 Task: Search one way flight ticket for 3 adults, 3 children in business from Seattle: King County International Airport (boeing Field) to Jackson: Jackson Hole Airport on 5-2-2023. Choice of flights is Spirit. Number of bags: 4 checked bags. Price is upto 84000. Outbound departure time preference is 15:45.
Action: Mouse moved to (344, 320)
Screenshot: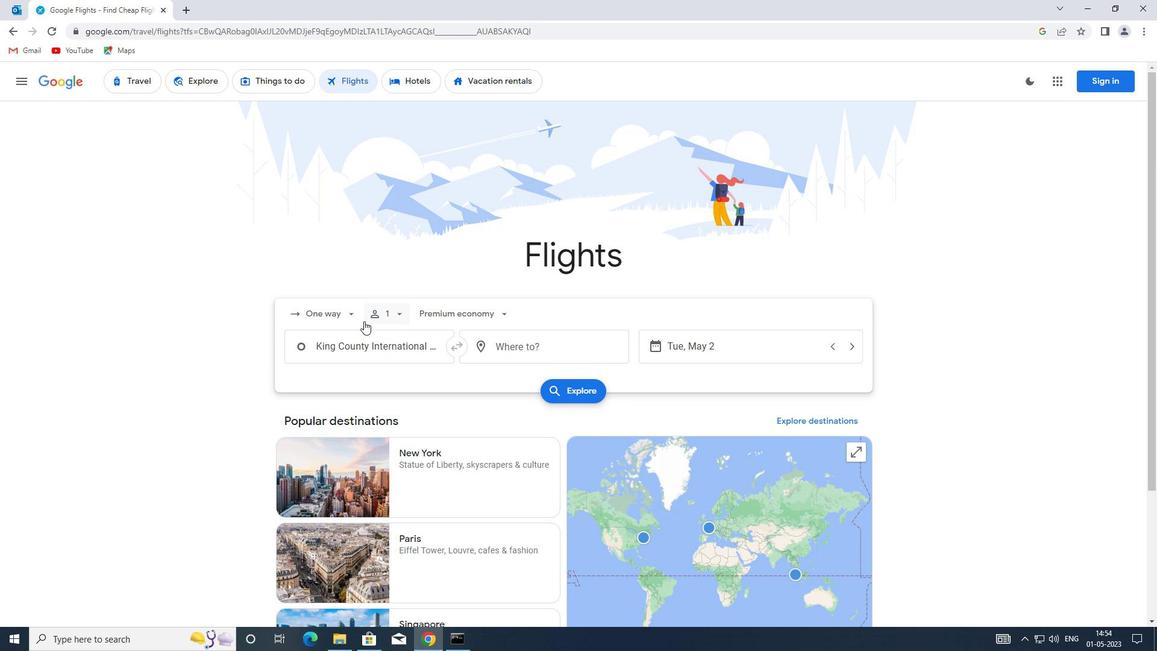 
Action: Mouse pressed left at (344, 320)
Screenshot: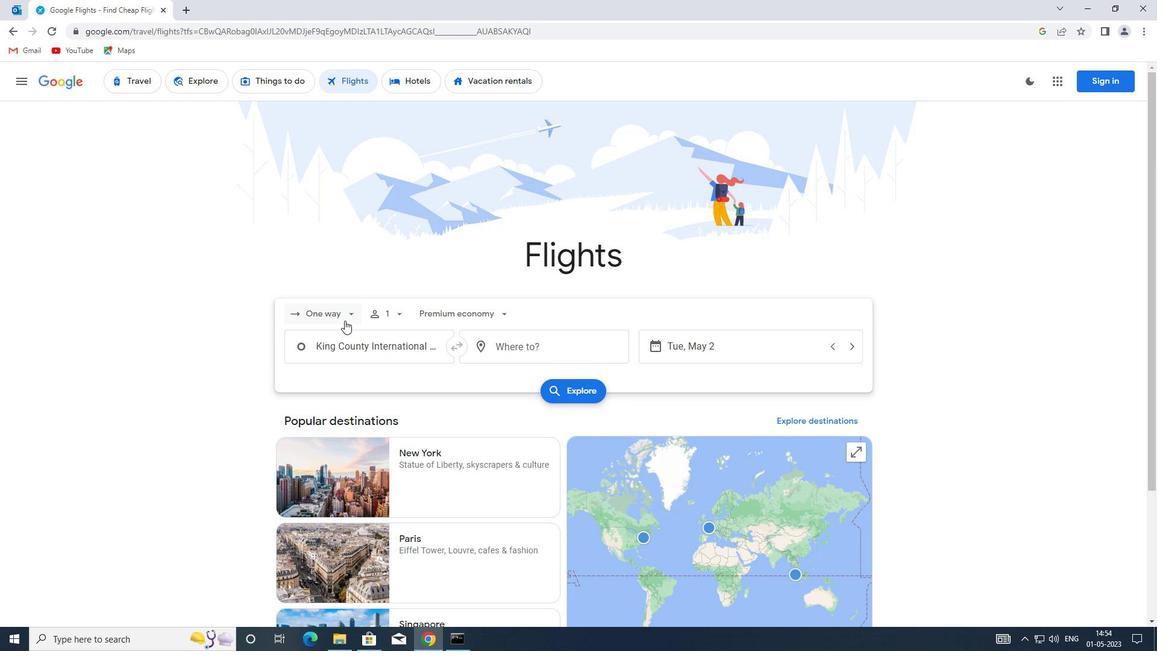 
Action: Mouse moved to (357, 376)
Screenshot: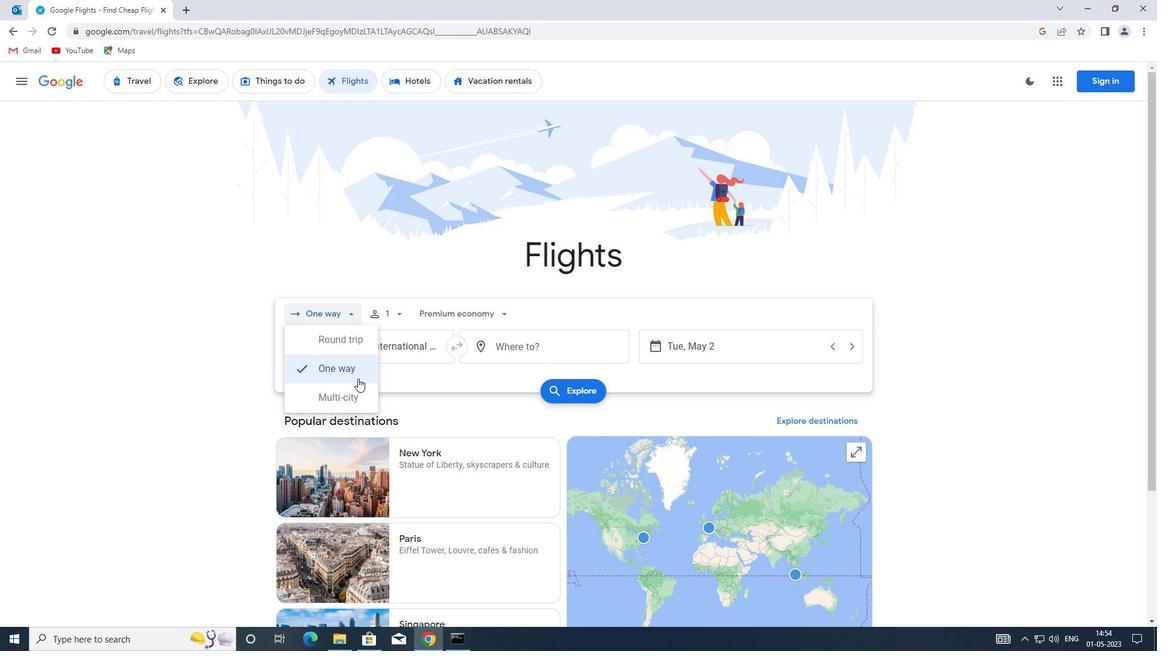 
Action: Mouse pressed left at (357, 376)
Screenshot: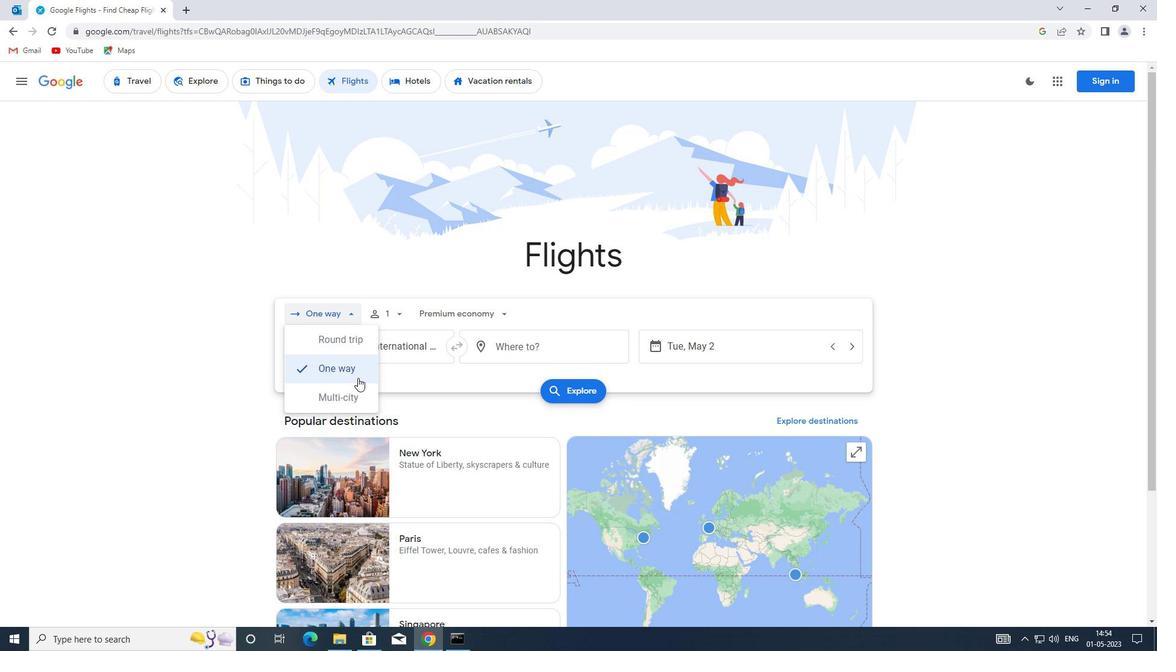 
Action: Mouse moved to (400, 318)
Screenshot: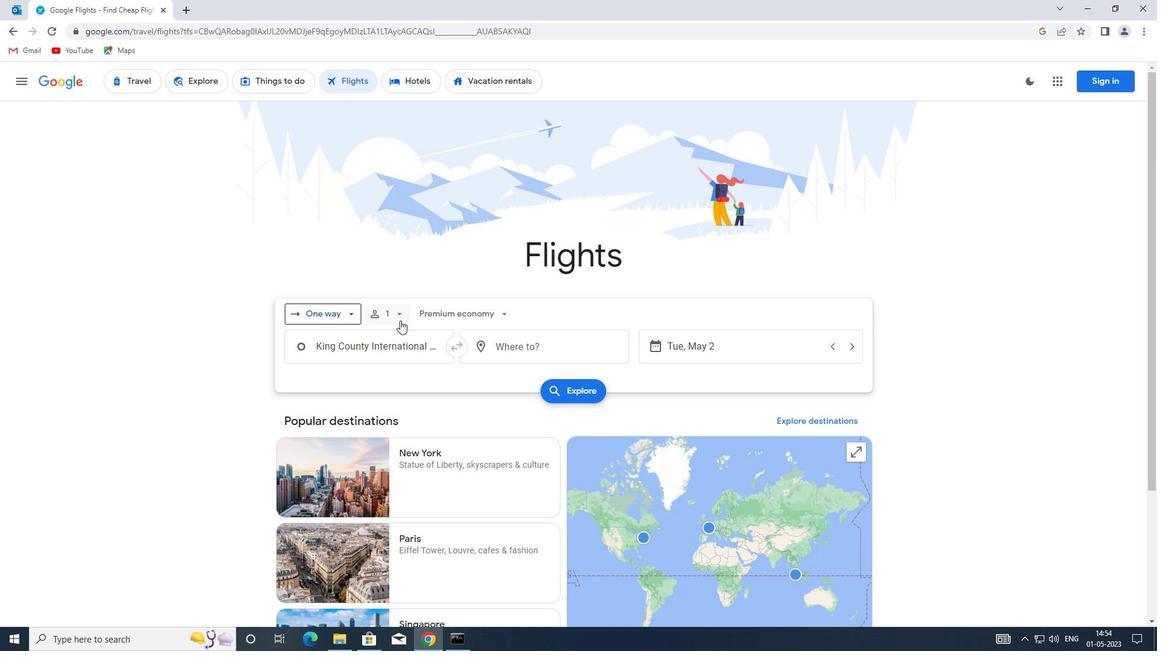 
Action: Mouse pressed left at (400, 318)
Screenshot: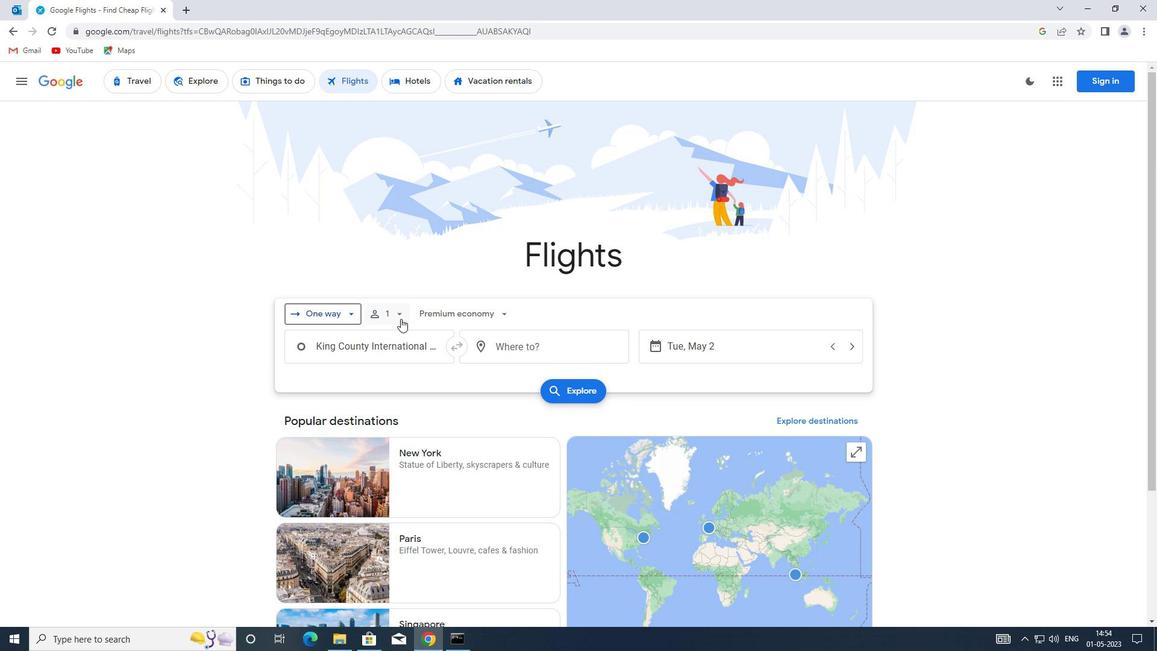 
Action: Mouse moved to (490, 348)
Screenshot: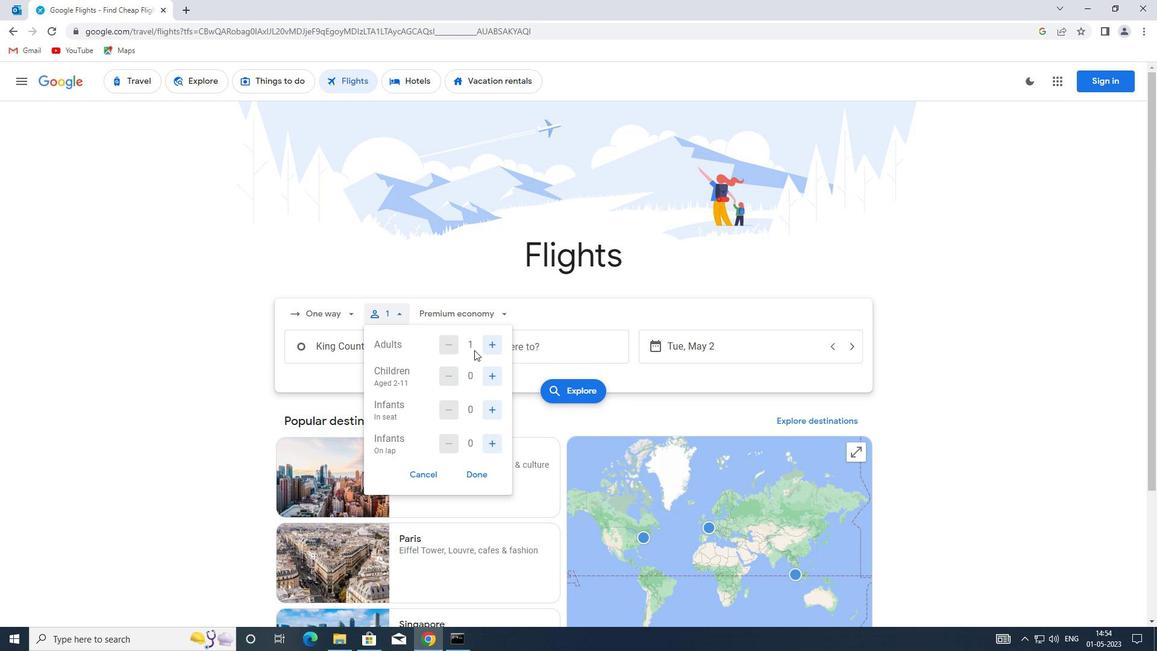 
Action: Mouse pressed left at (490, 348)
Screenshot: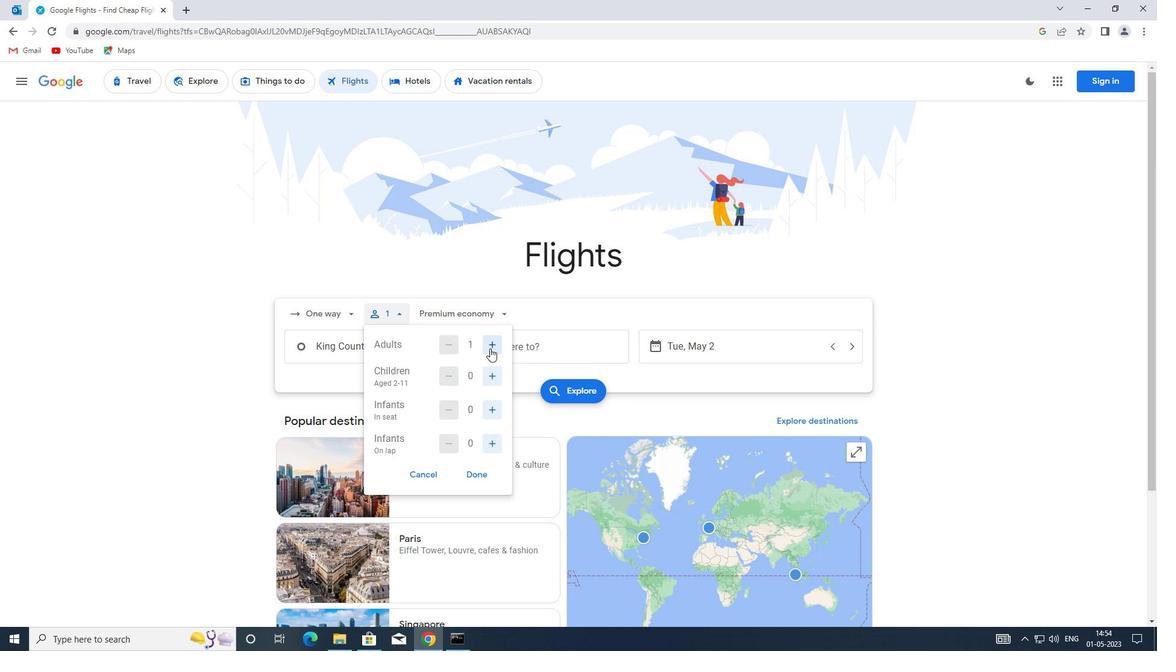 
Action: Mouse moved to (490, 347)
Screenshot: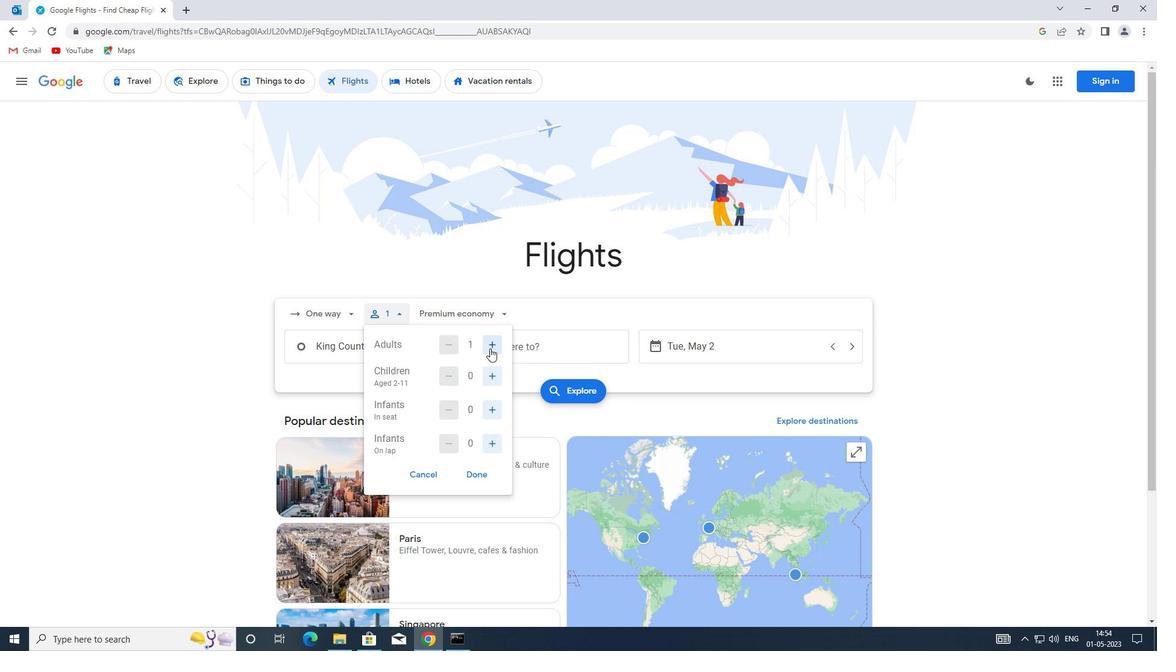
Action: Mouse pressed left at (490, 347)
Screenshot: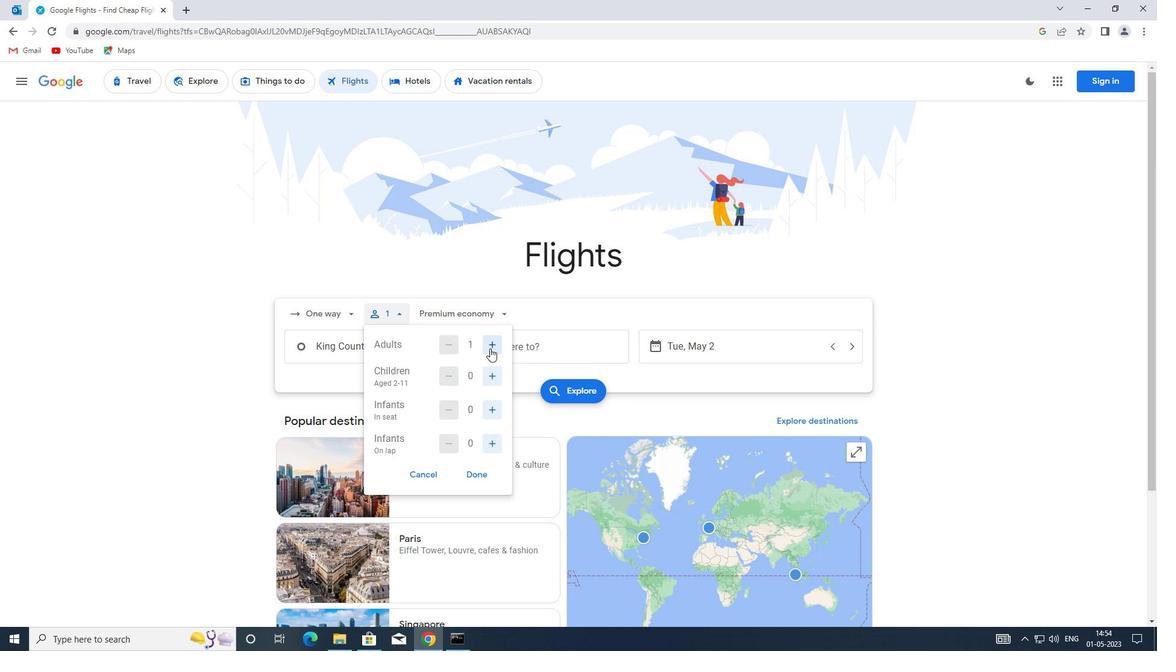 
Action: Mouse moved to (492, 377)
Screenshot: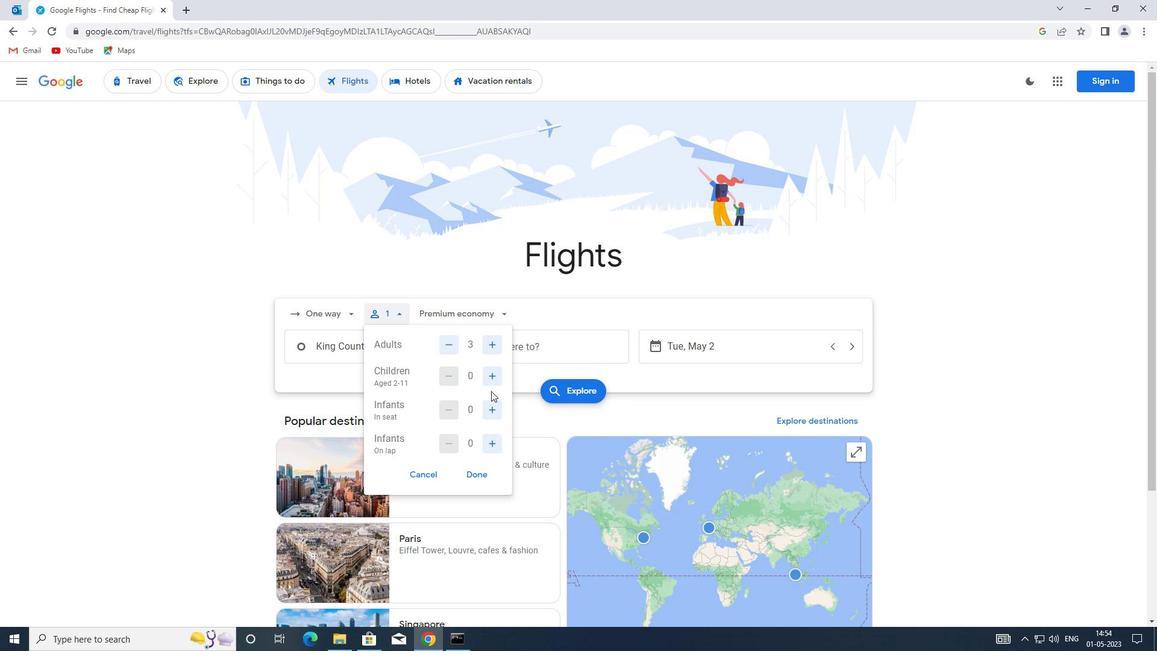 
Action: Mouse pressed left at (492, 377)
Screenshot: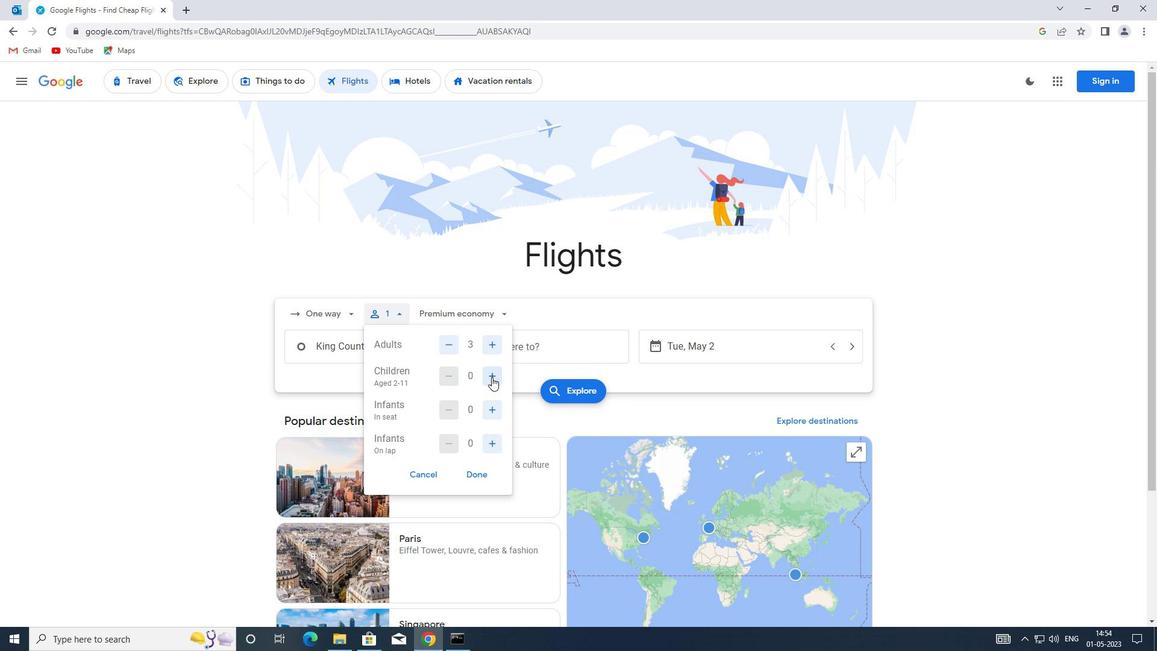 
Action: Mouse pressed left at (492, 377)
Screenshot: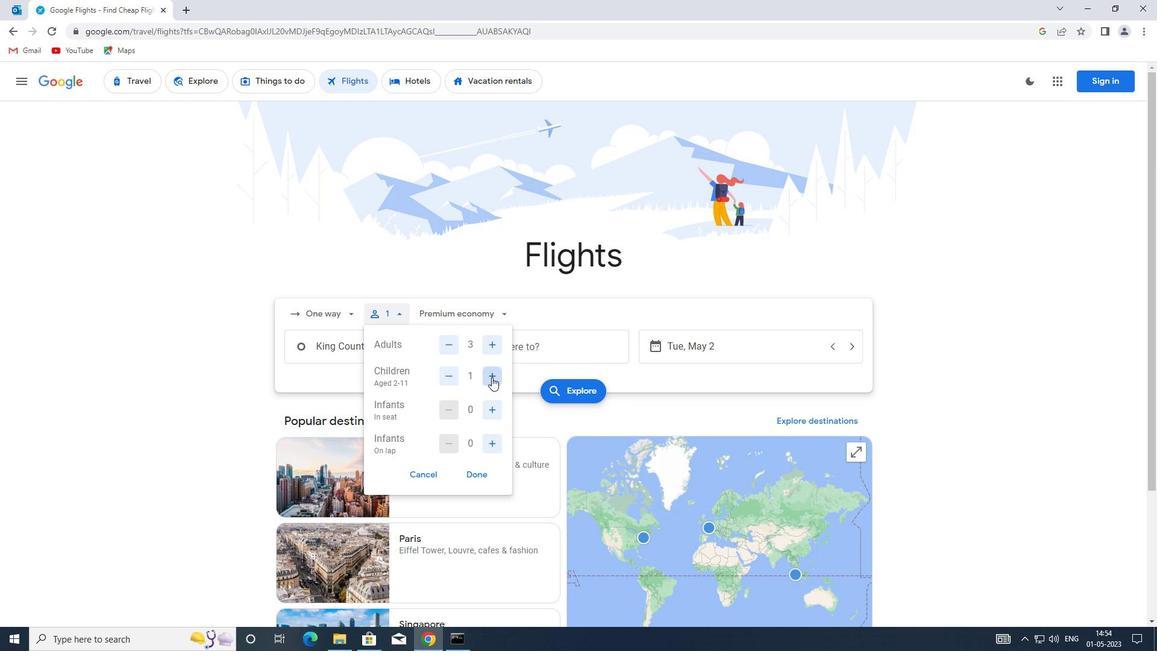 
Action: Mouse pressed left at (492, 377)
Screenshot: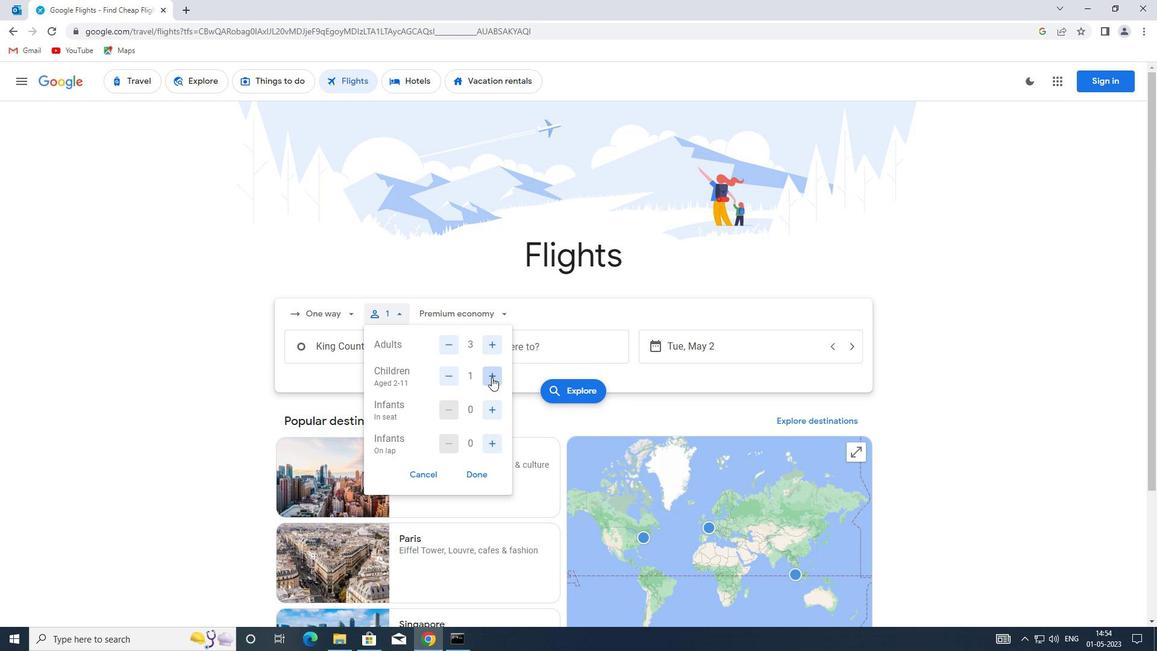 
Action: Mouse moved to (482, 479)
Screenshot: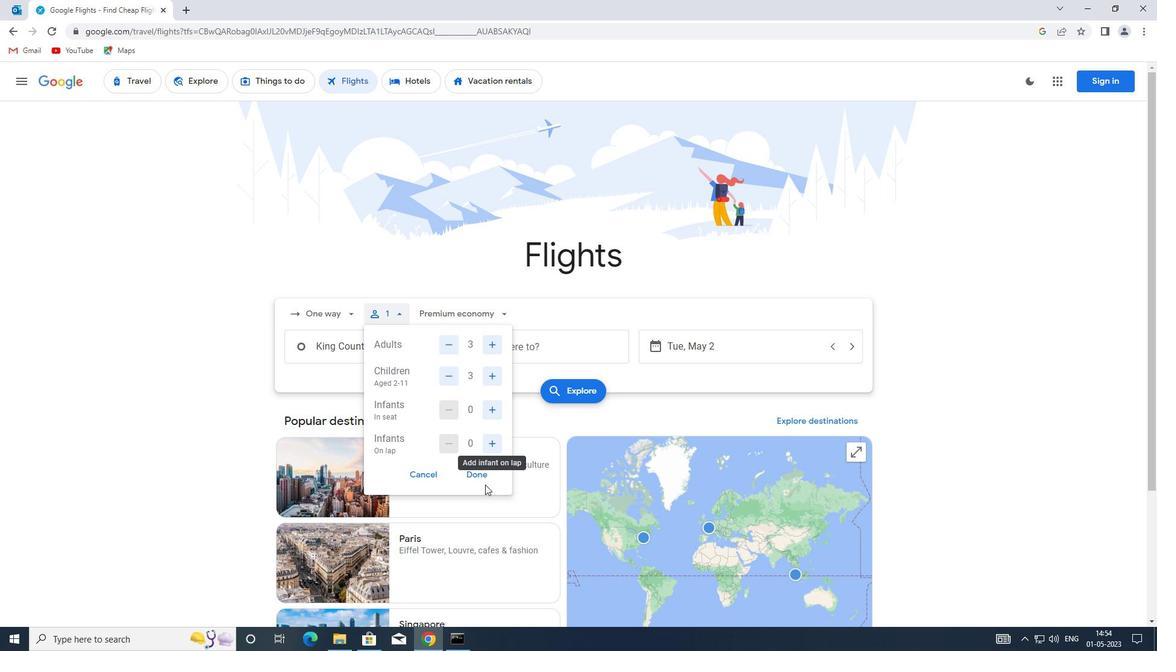
Action: Mouse pressed left at (482, 479)
Screenshot: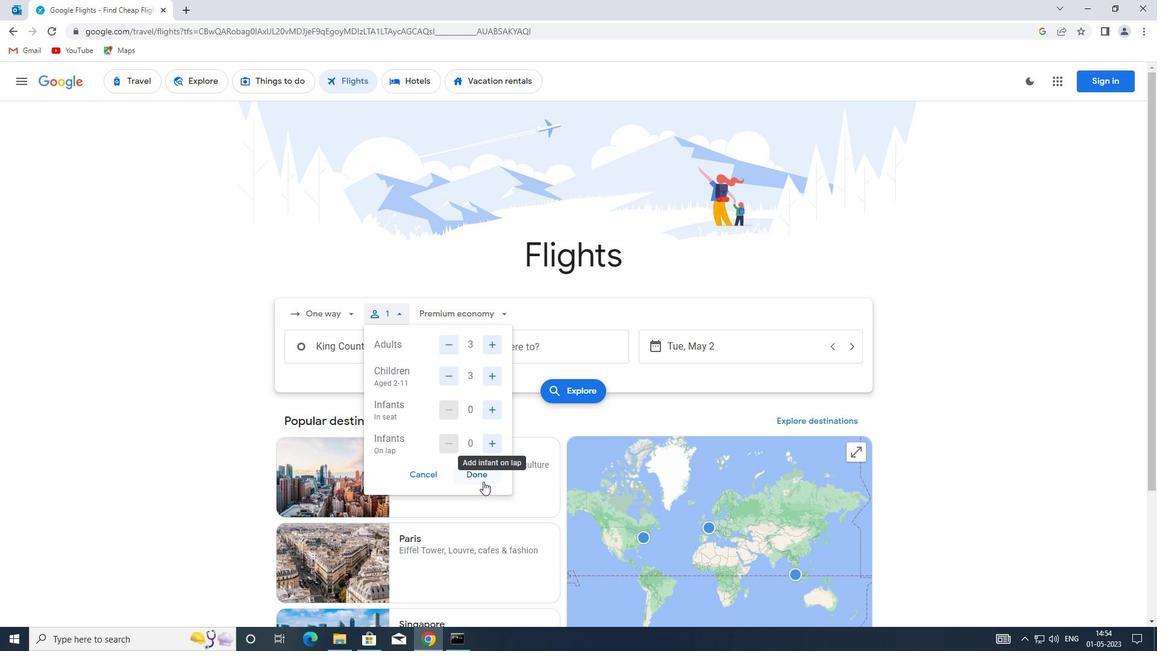 
Action: Mouse moved to (462, 310)
Screenshot: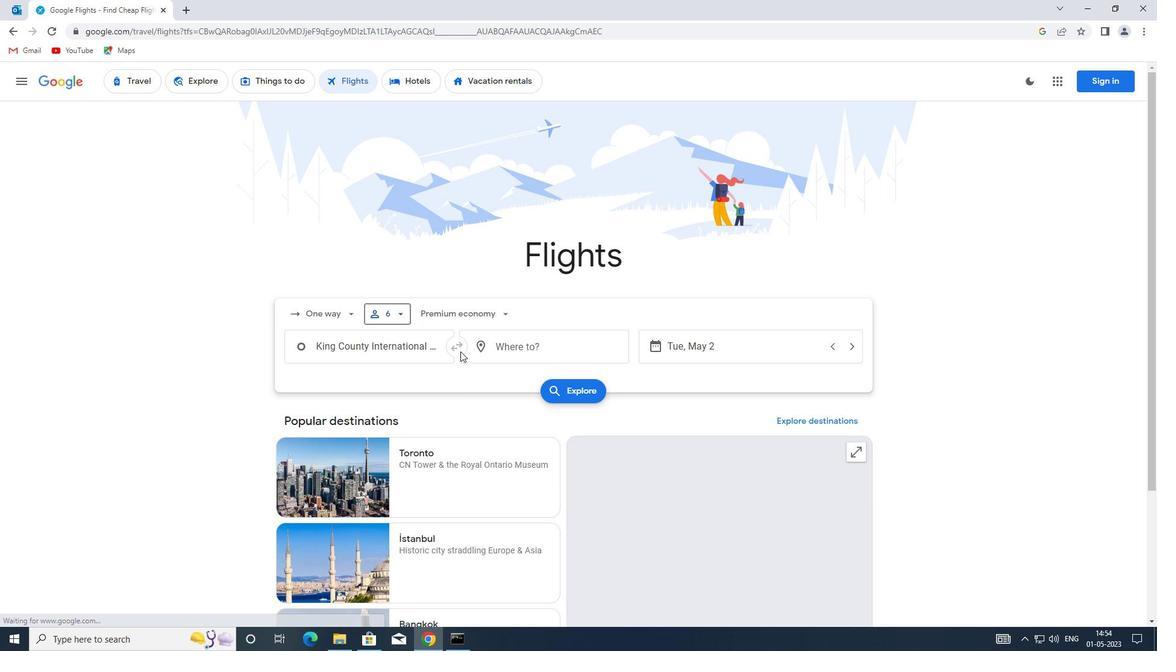 
Action: Mouse pressed left at (462, 310)
Screenshot: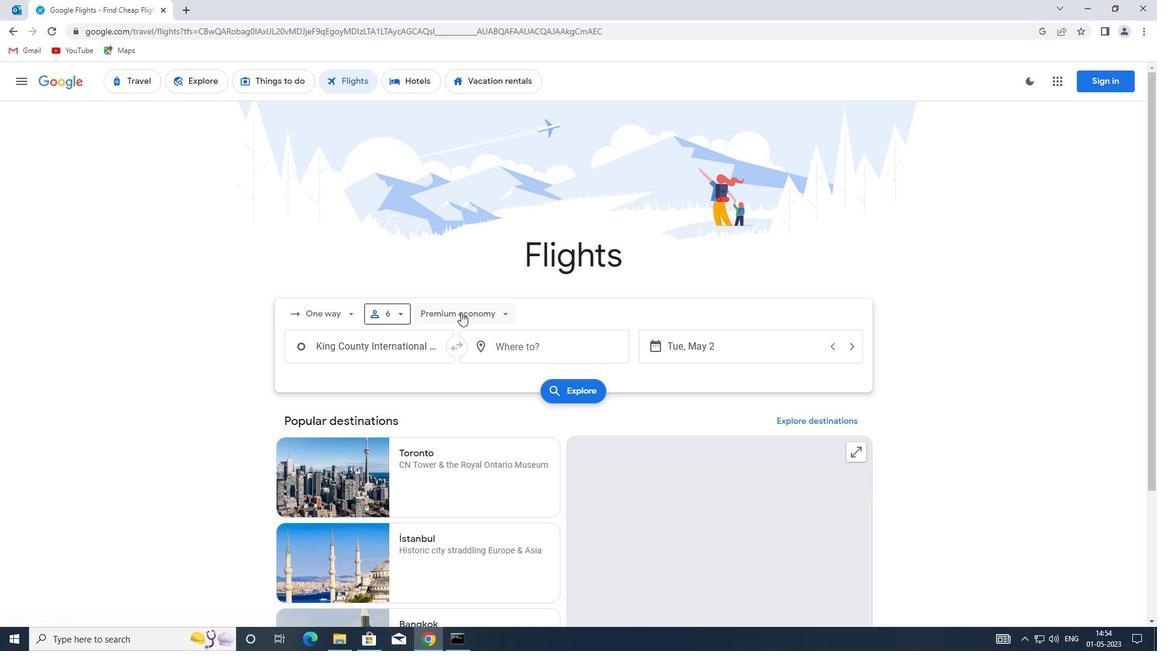 
Action: Mouse moved to (470, 399)
Screenshot: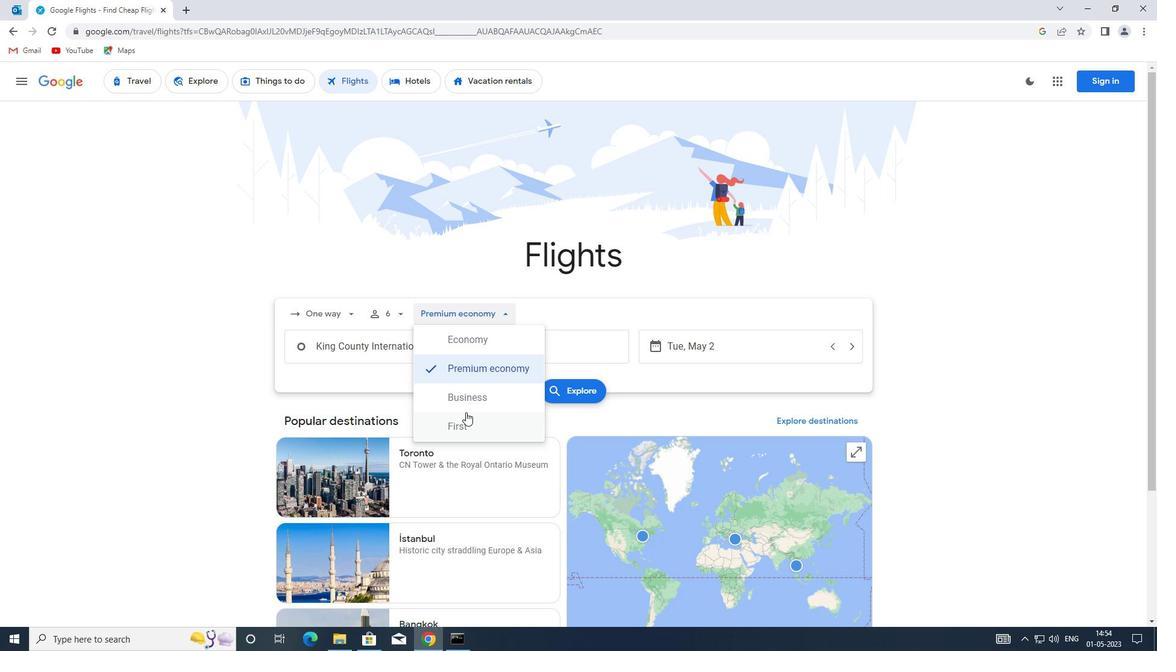 
Action: Mouse pressed left at (470, 399)
Screenshot: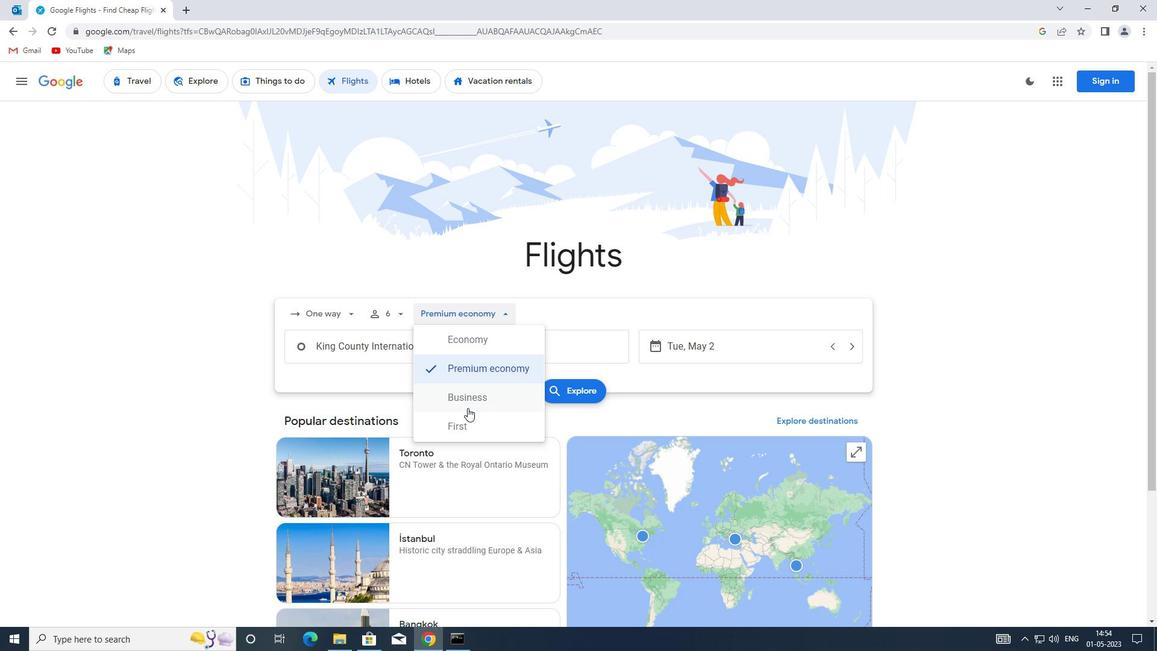 
Action: Mouse moved to (384, 346)
Screenshot: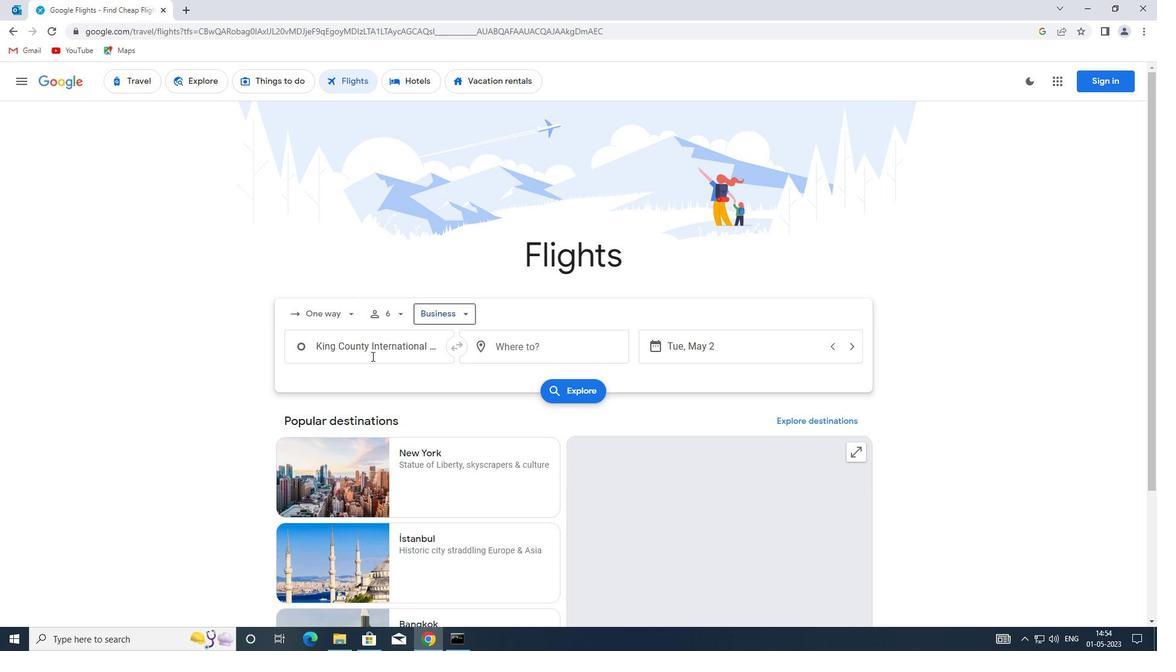 
Action: Mouse pressed left at (384, 346)
Screenshot: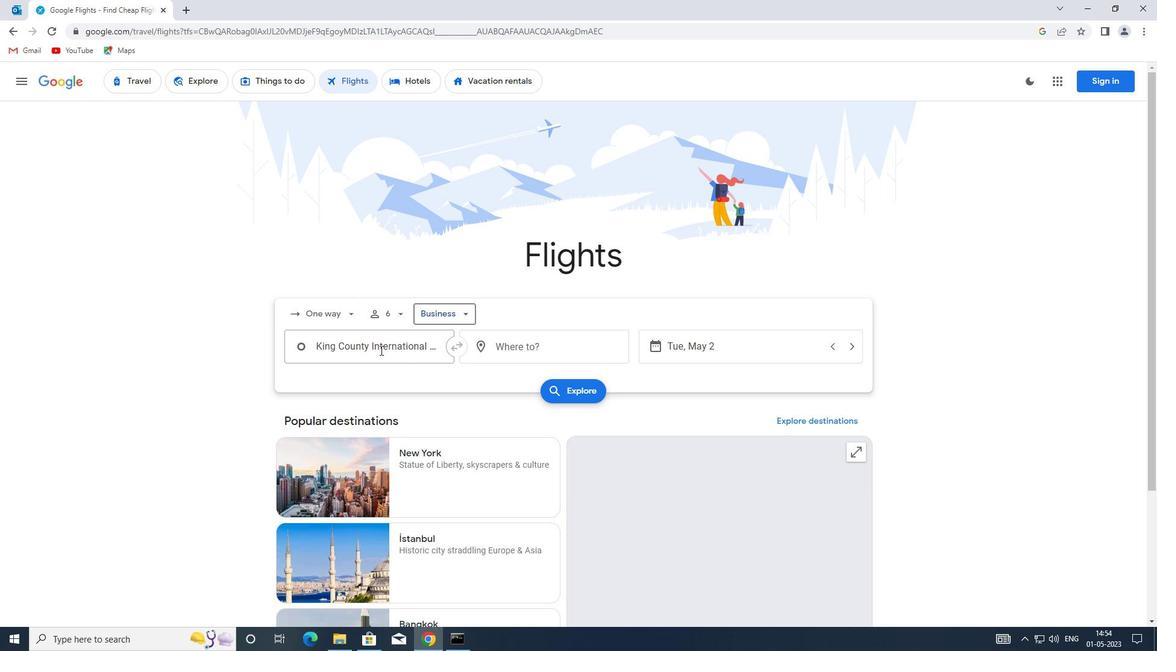 
Action: Key pressed <Key.enter>
Screenshot: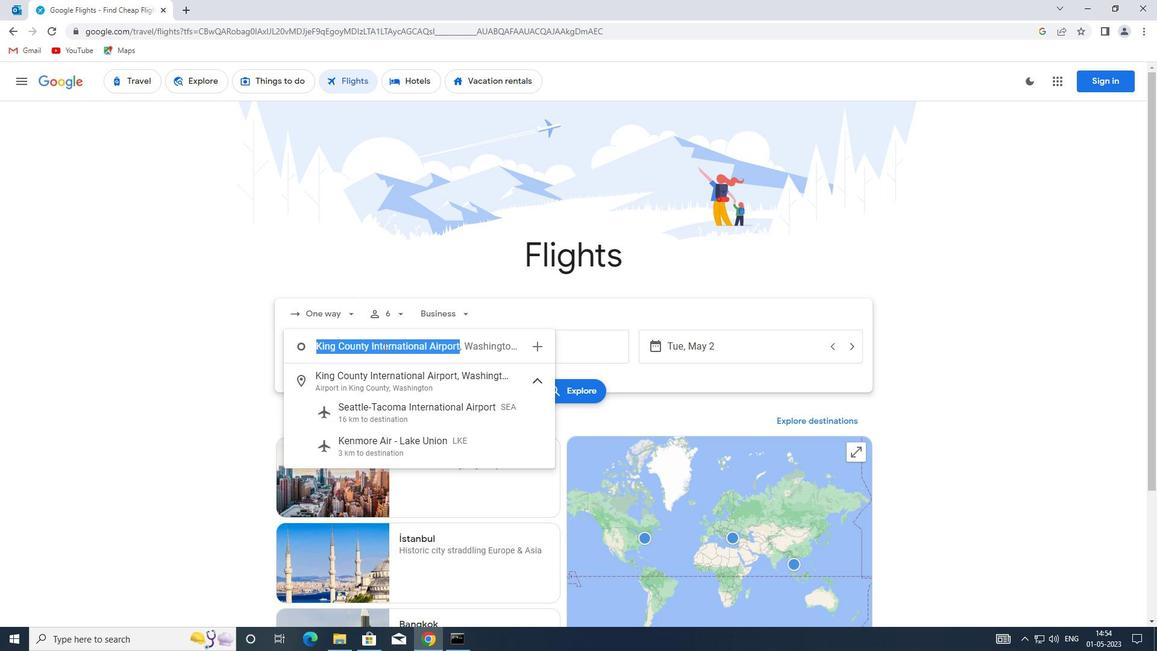 
Action: Mouse moved to (490, 347)
Screenshot: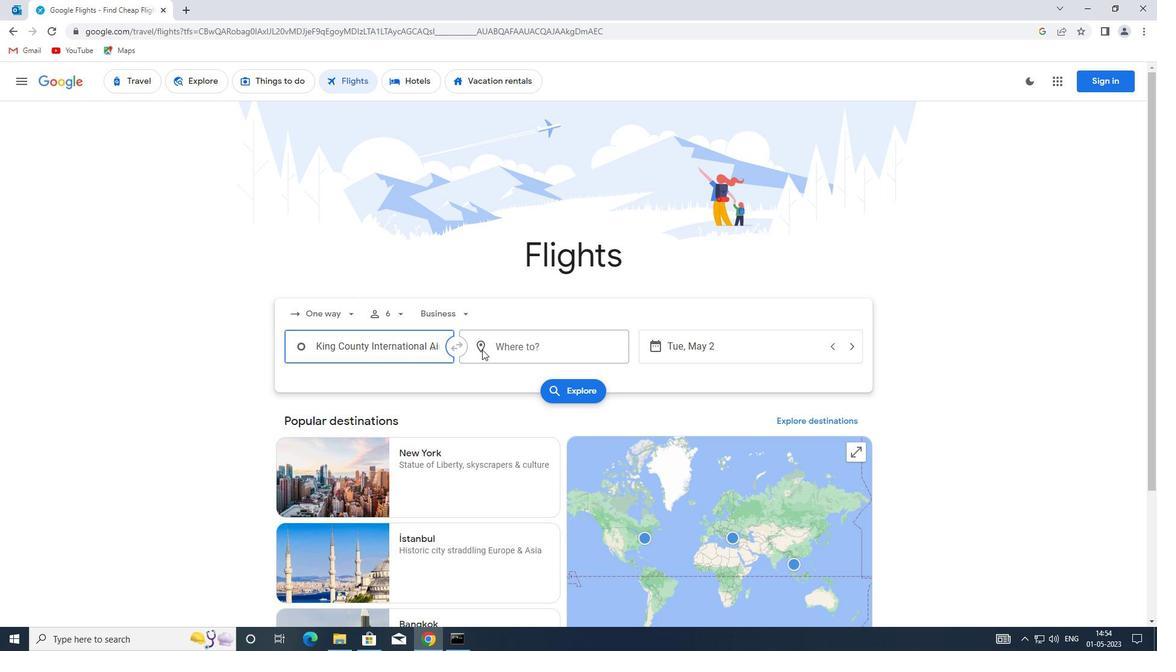 
Action: Mouse pressed left at (490, 347)
Screenshot: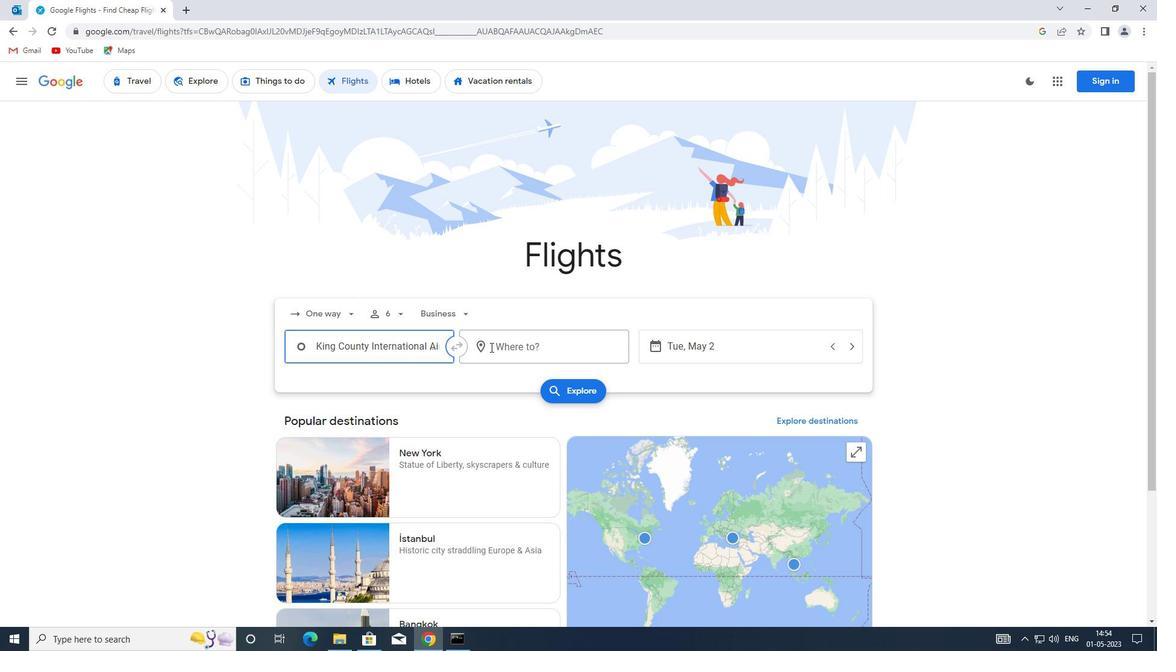 
Action: Key pressed jac<Key.enter>
Screenshot: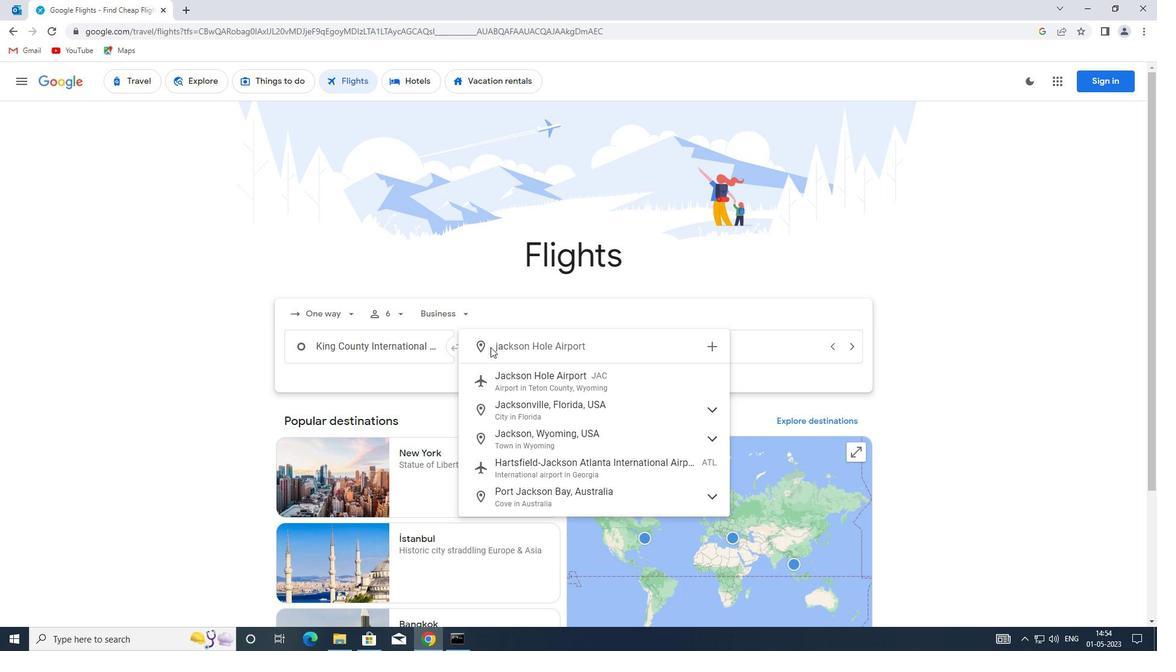 
Action: Mouse moved to (676, 343)
Screenshot: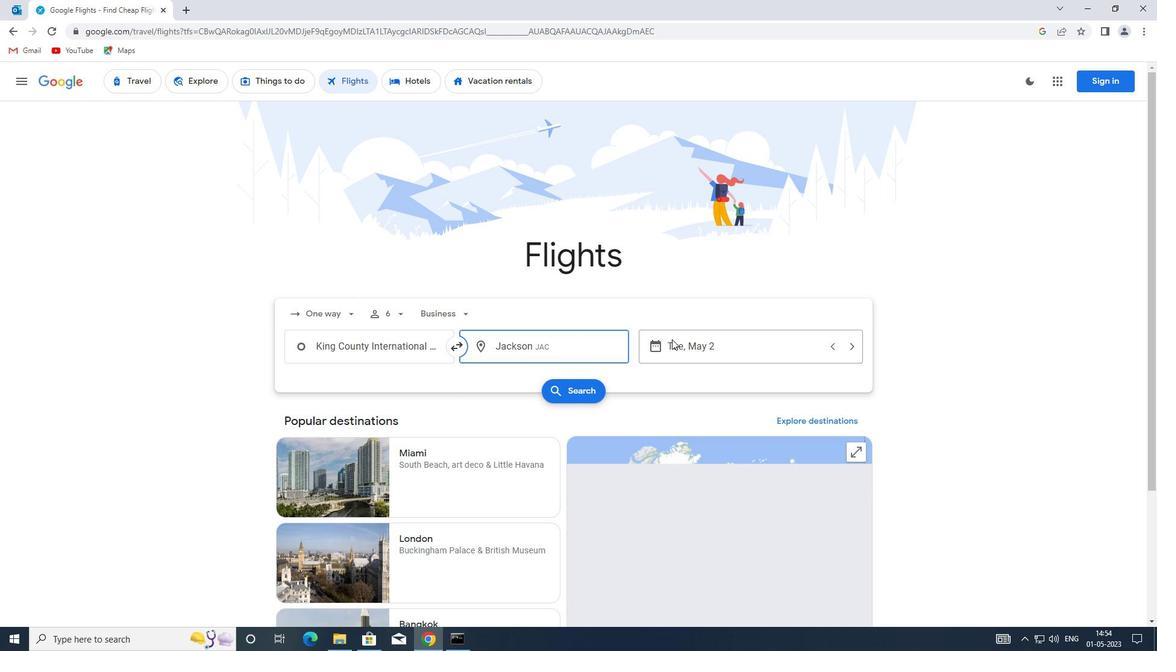 
Action: Mouse pressed left at (676, 343)
Screenshot: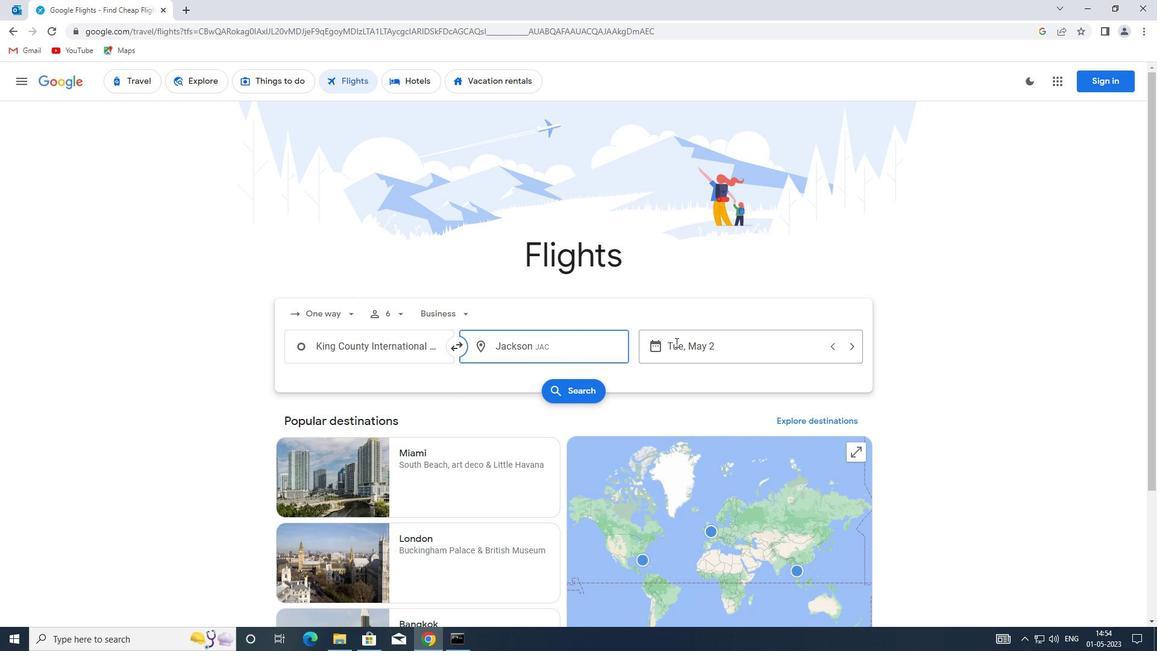 
Action: Mouse moved to (496, 396)
Screenshot: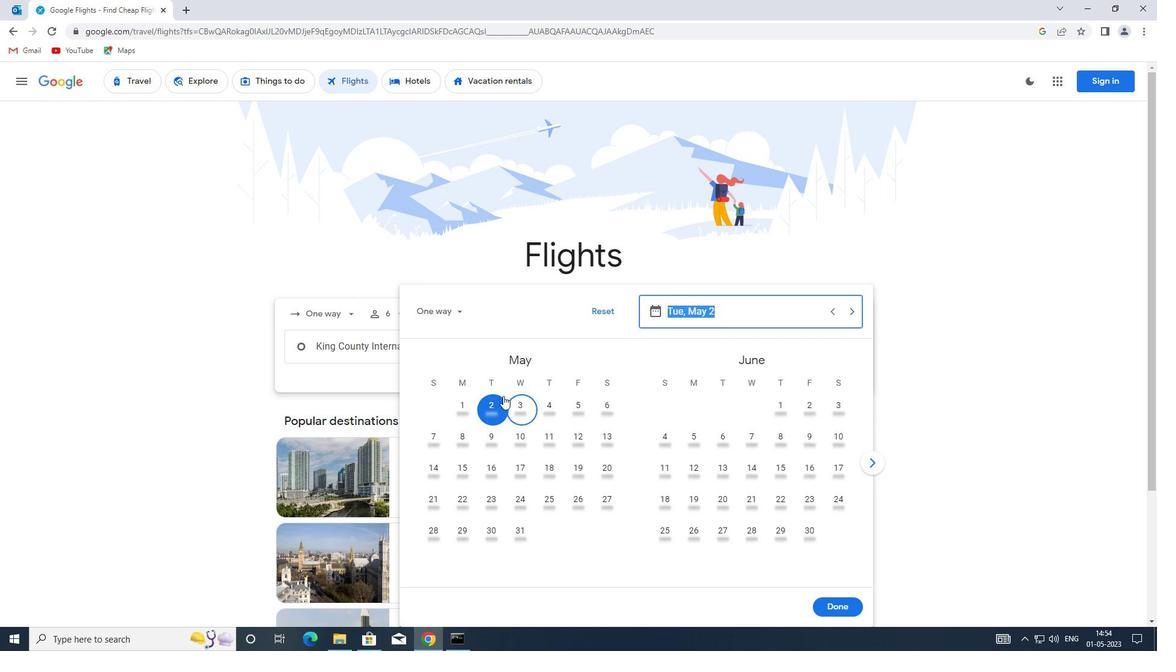 
Action: Mouse pressed left at (496, 396)
Screenshot: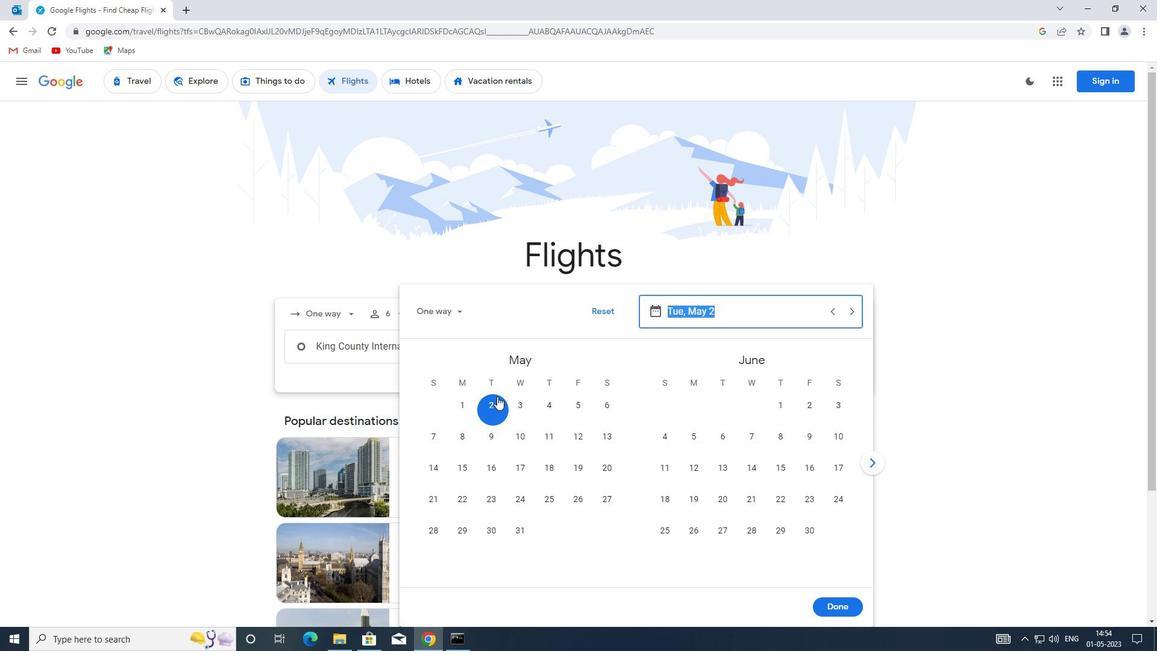 
Action: Mouse moved to (839, 611)
Screenshot: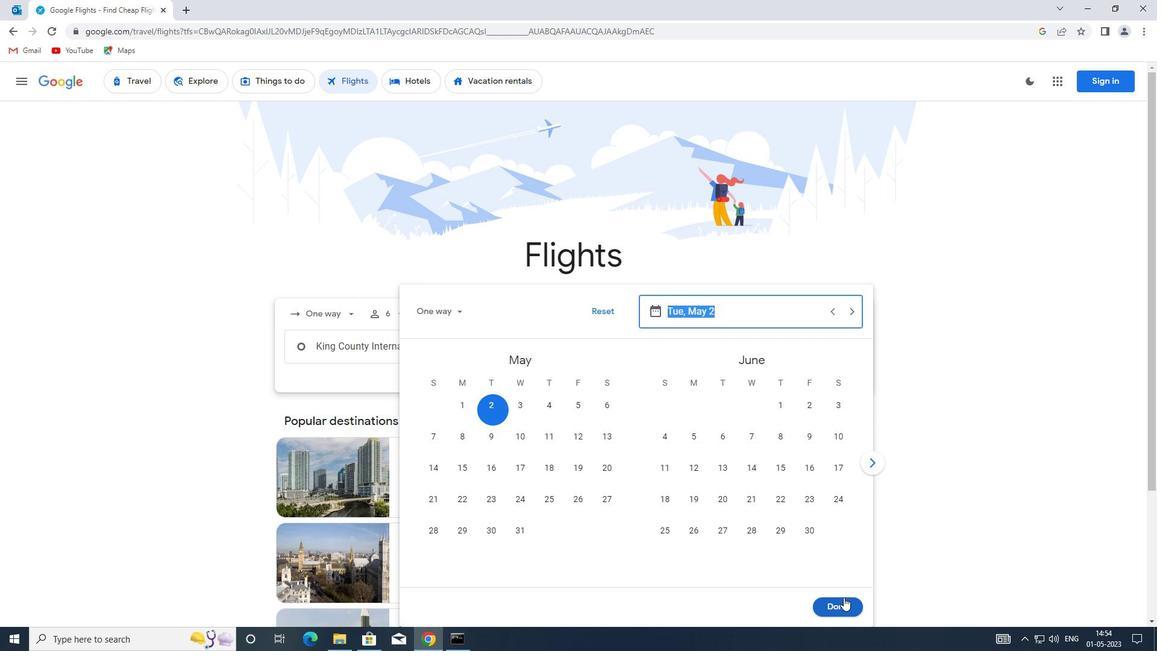 
Action: Mouse pressed left at (839, 611)
Screenshot: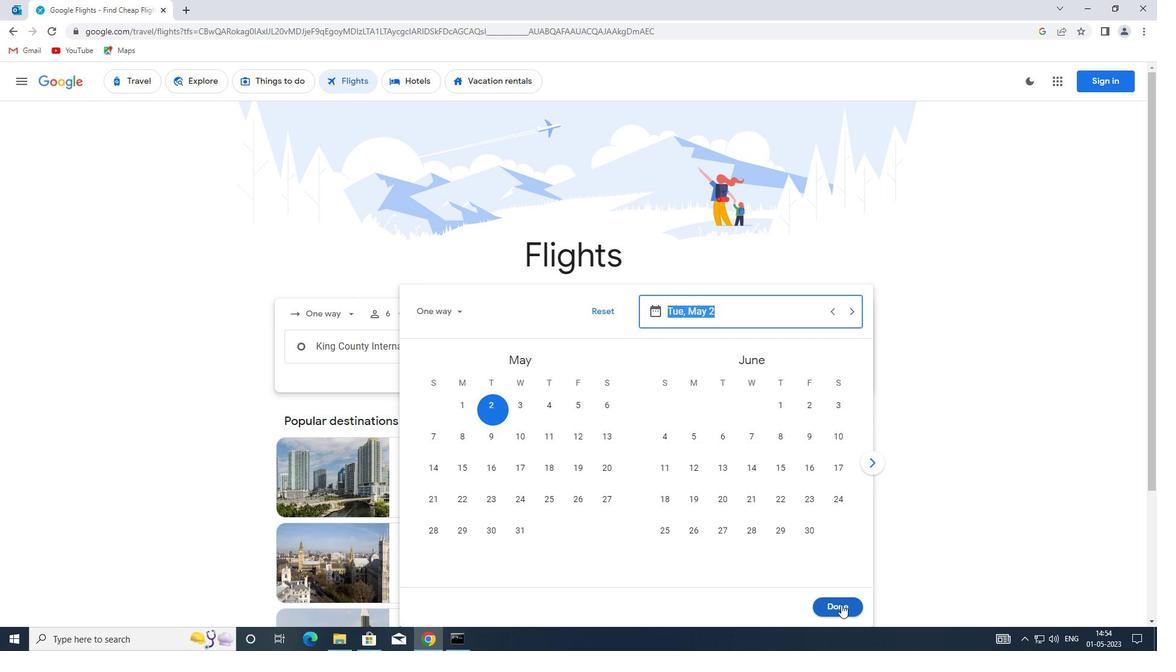 
Action: Mouse moved to (576, 395)
Screenshot: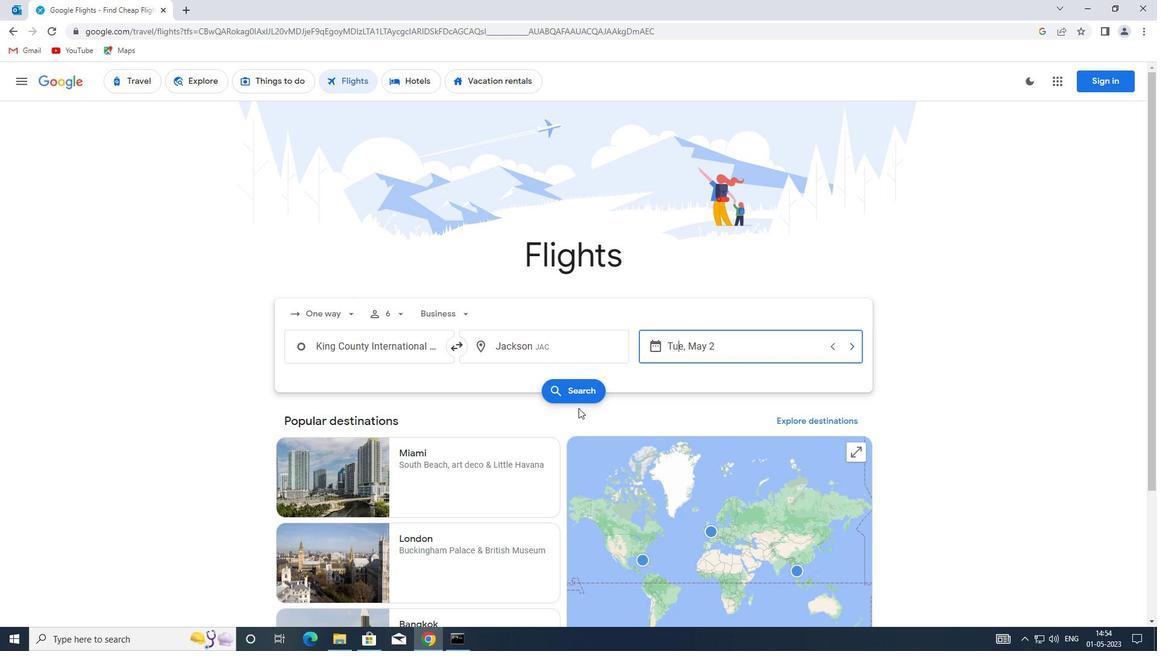 
Action: Mouse pressed left at (576, 395)
Screenshot: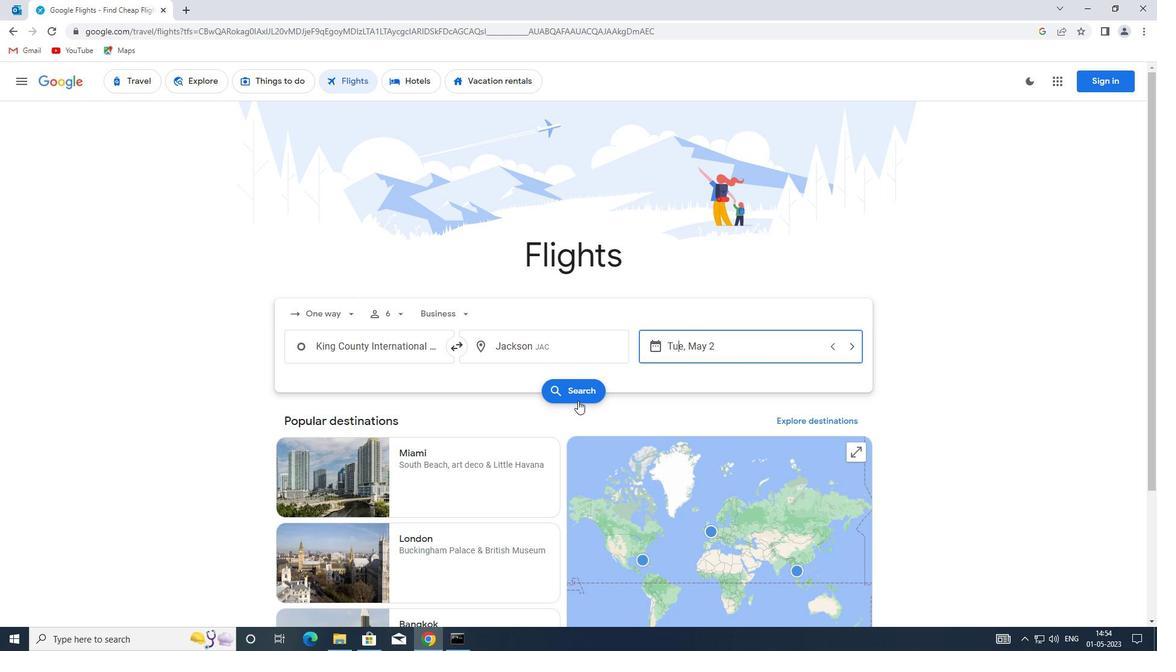 
Action: Mouse moved to (303, 195)
Screenshot: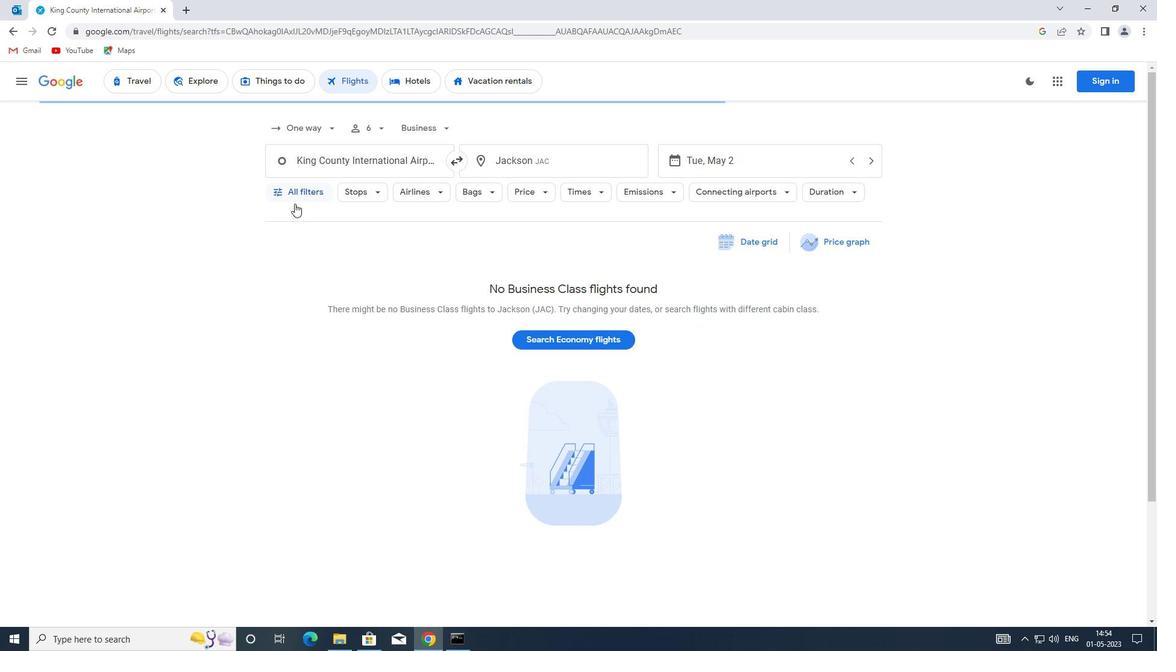 
Action: Mouse pressed left at (303, 195)
Screenshot: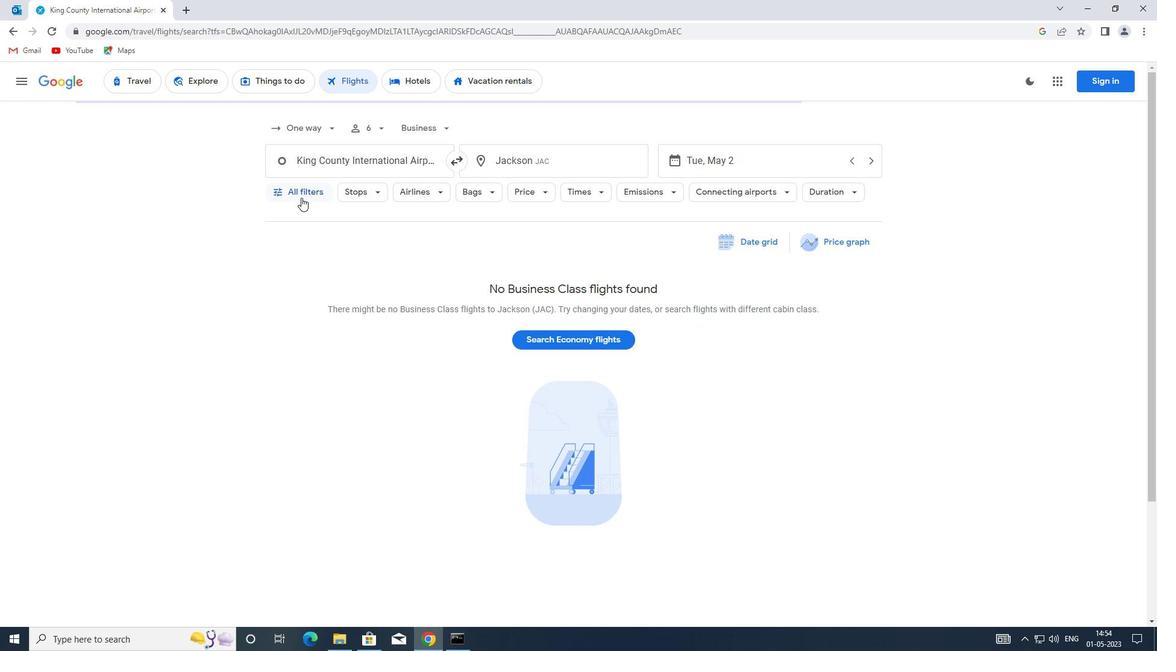 
Action: Mouse moved to (311, 223)
Screenshot: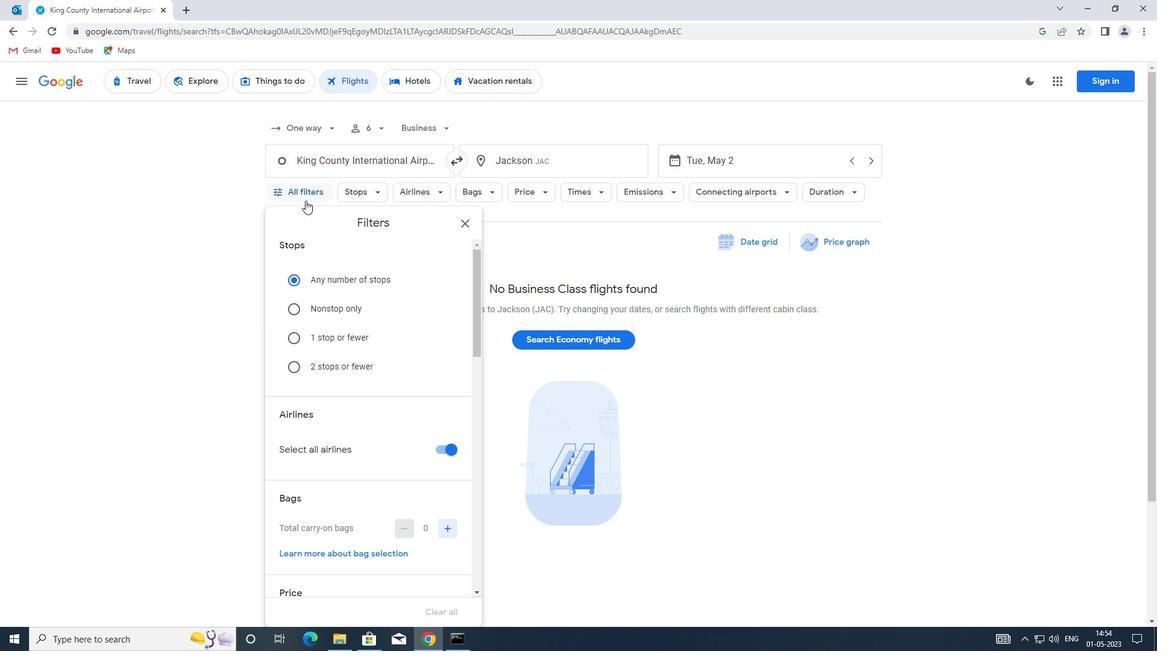 
Action: Mouse scrolled (311, 222) with delta (0, 0)
Screenshot: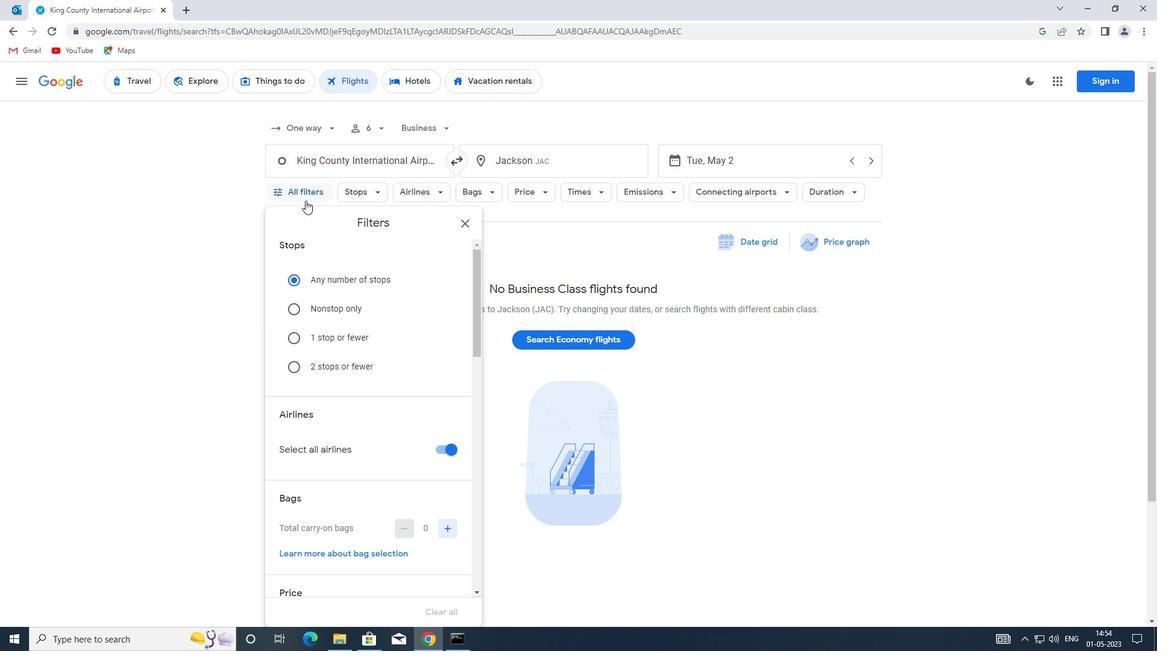 
Action: Mouse moved to (323, 255)
Screenshot: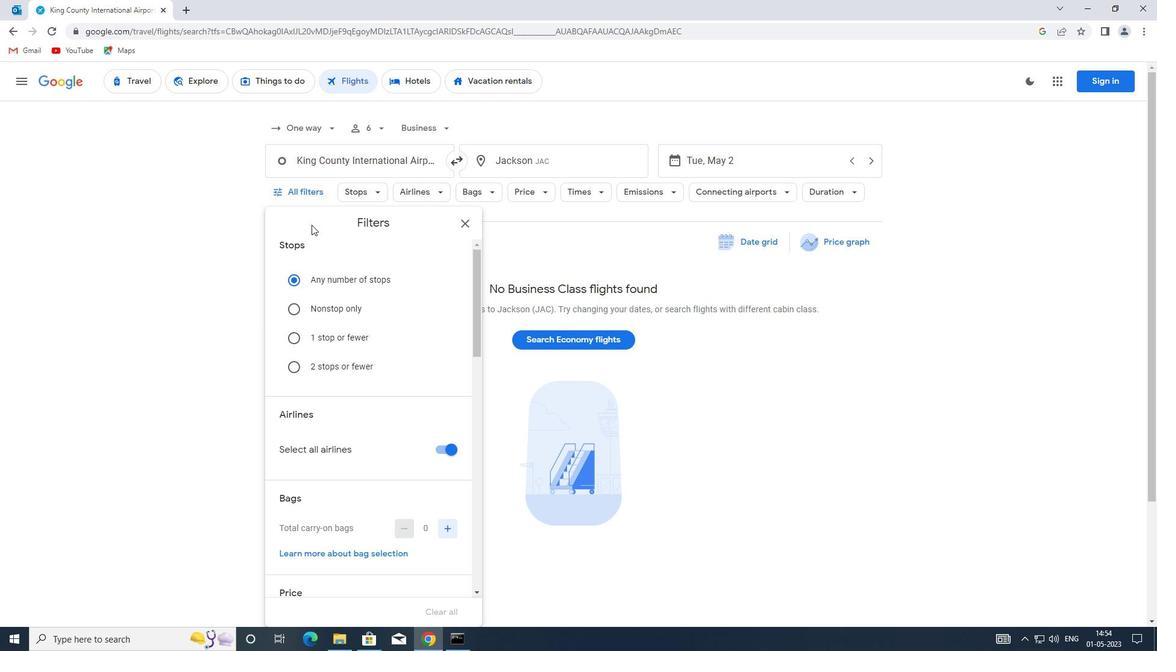 
Action: Mouse scrolled (323, 255) with delta (0, 0)
Screenshot: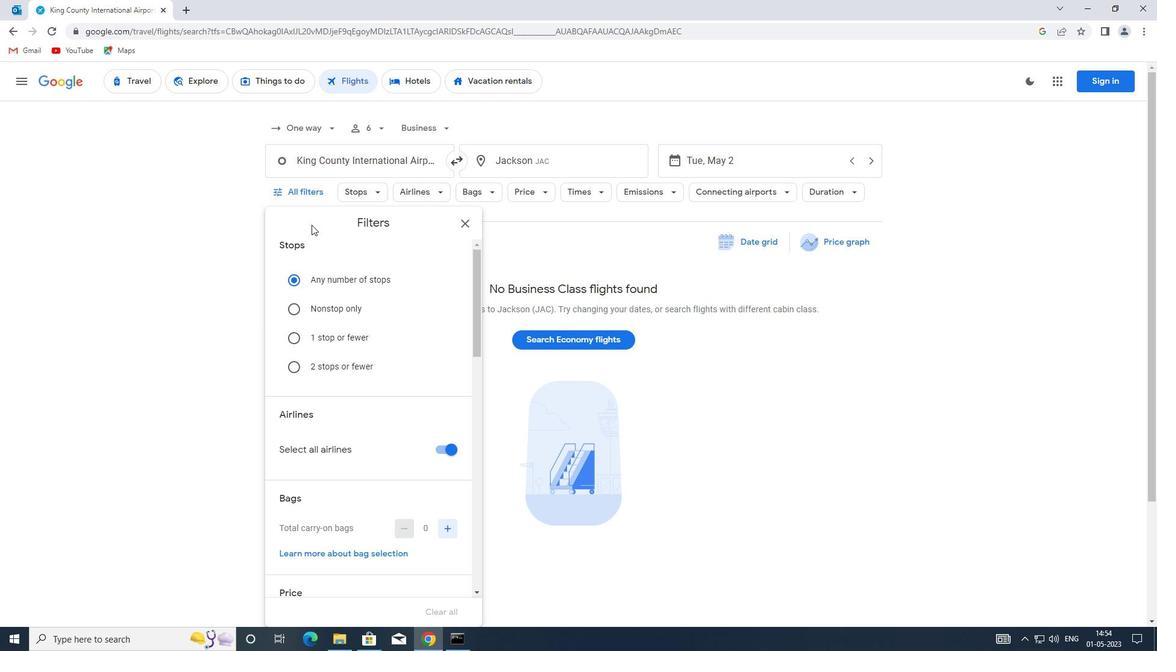 
Action: Mouse moved to (387, 284)
Screenshot: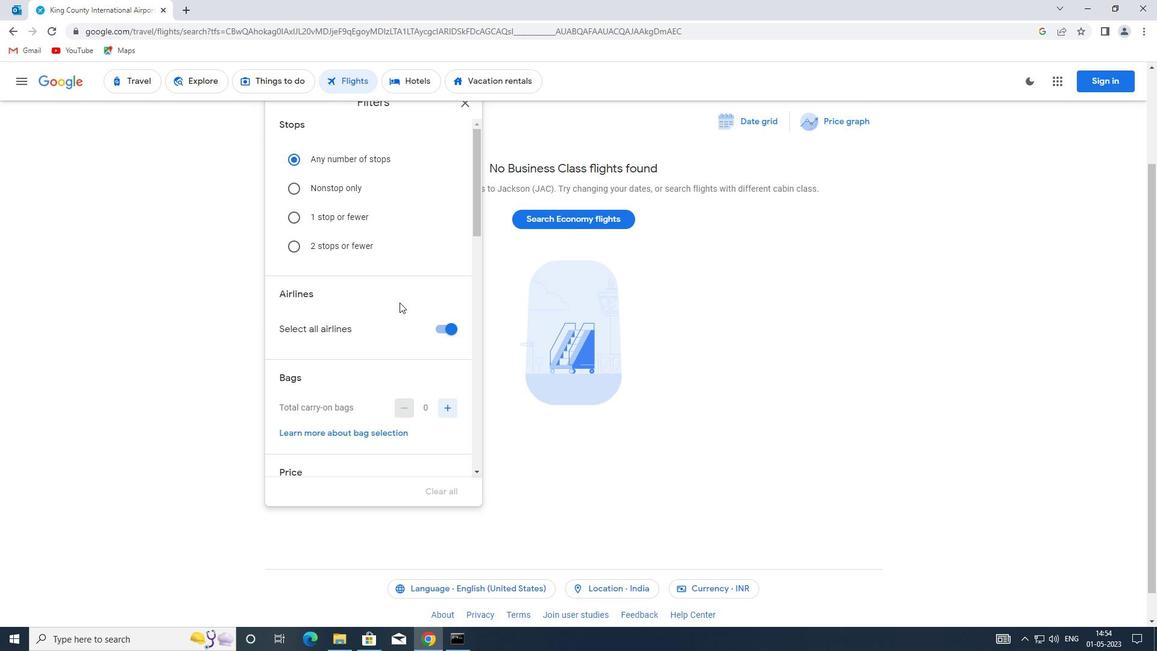 
Action: Mouse scrolled (387, 283) with delta (0, 0)
Screenshot: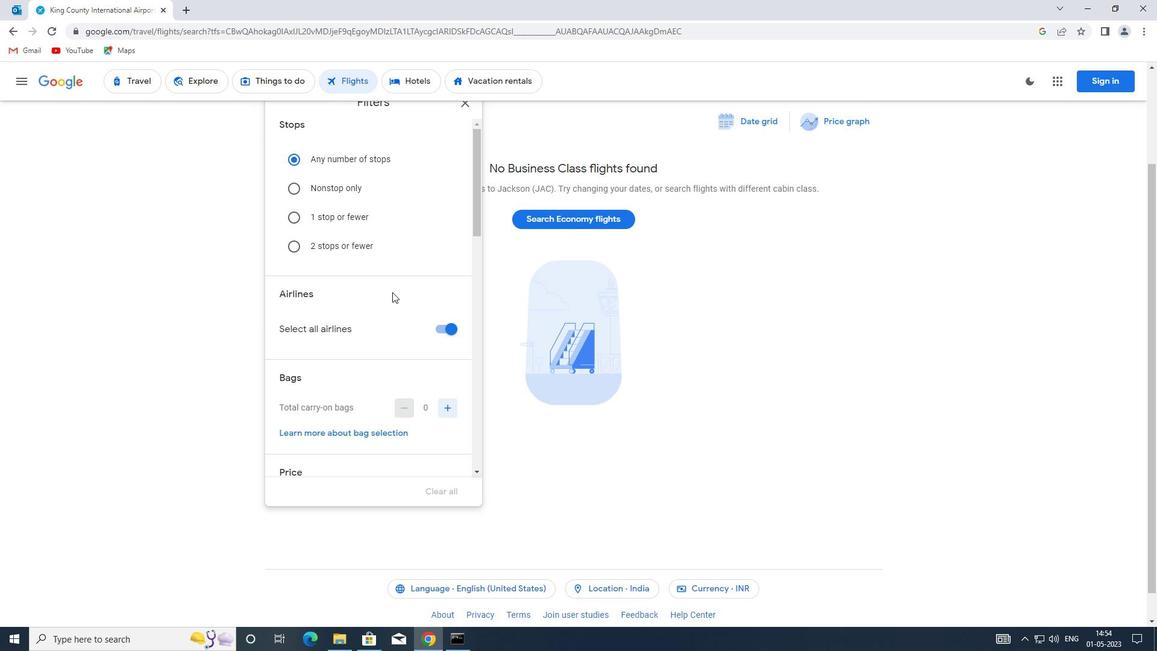 
Action: Mouse moved to (448, 271)
Screenshot: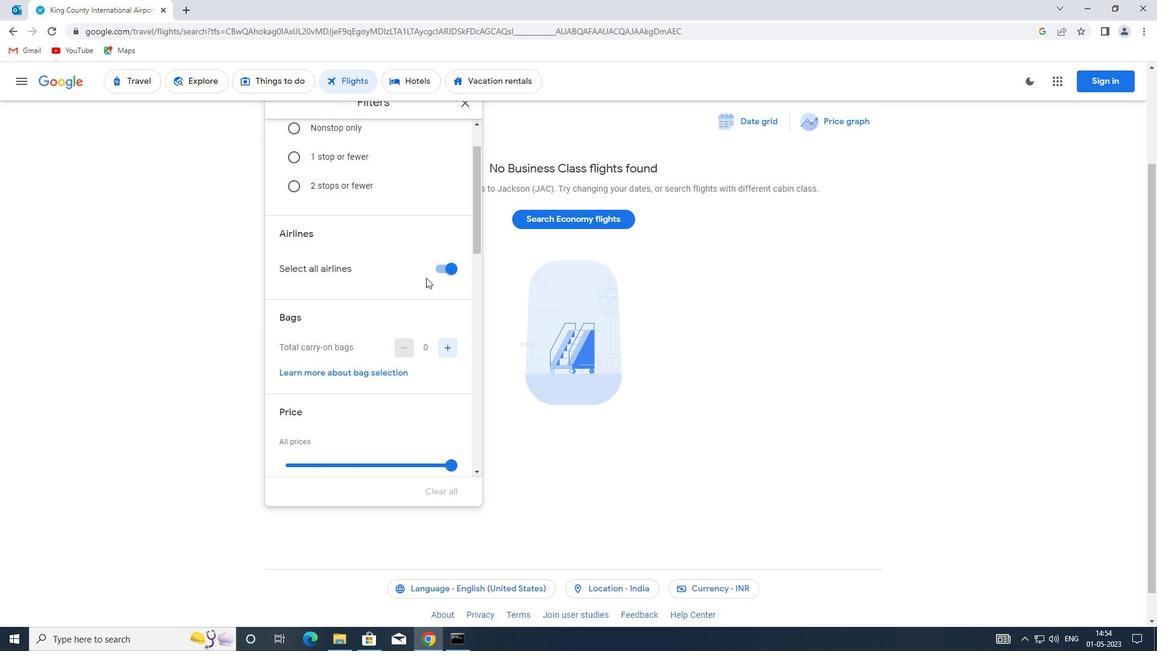 
Action: Mouse pressed left at (448, 271)
Screenshot: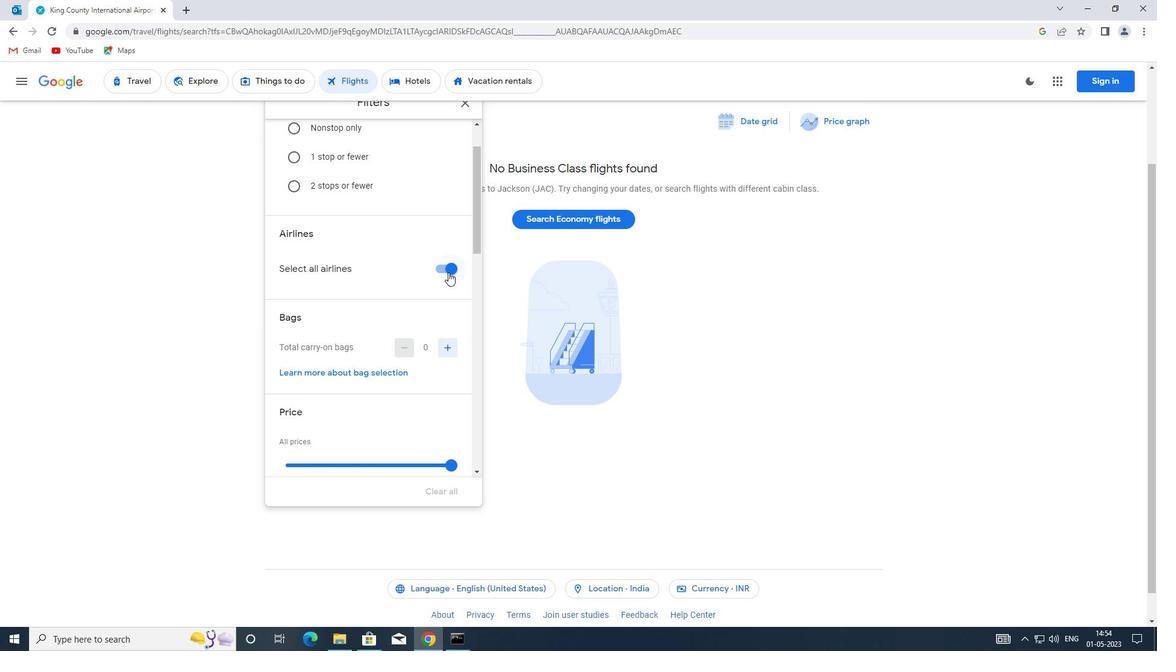 
Action: Mouse moved to (386, 271)
Screenshot: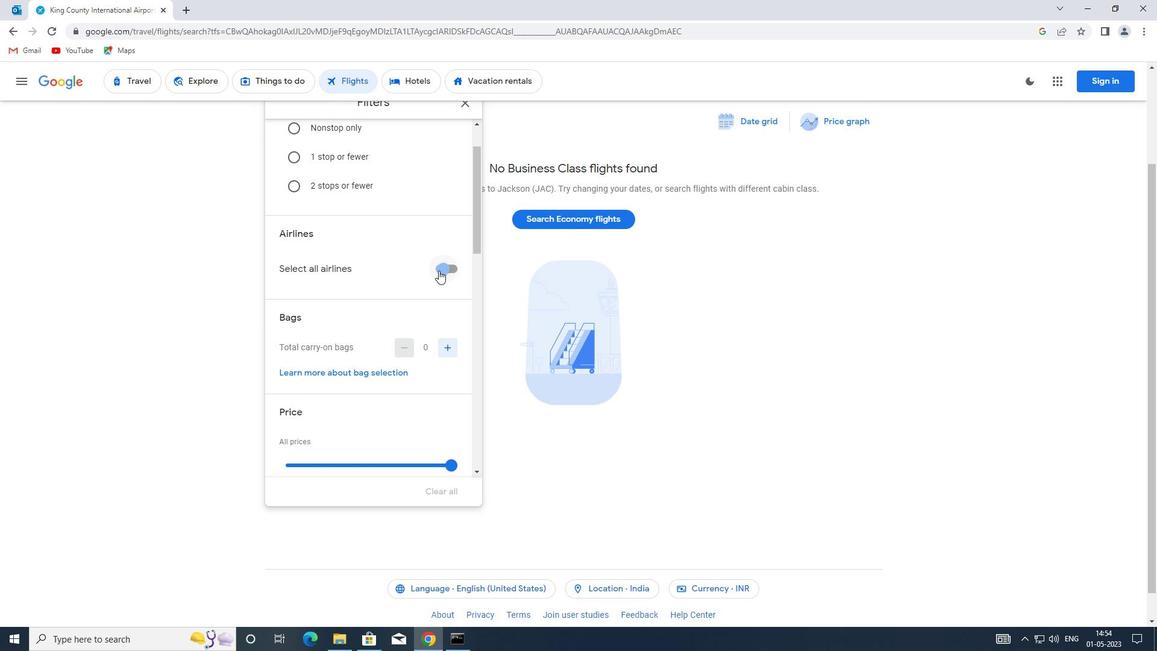 
Action: Mouse scrolled (386, 271) with delta (0, 0)
Screenshot: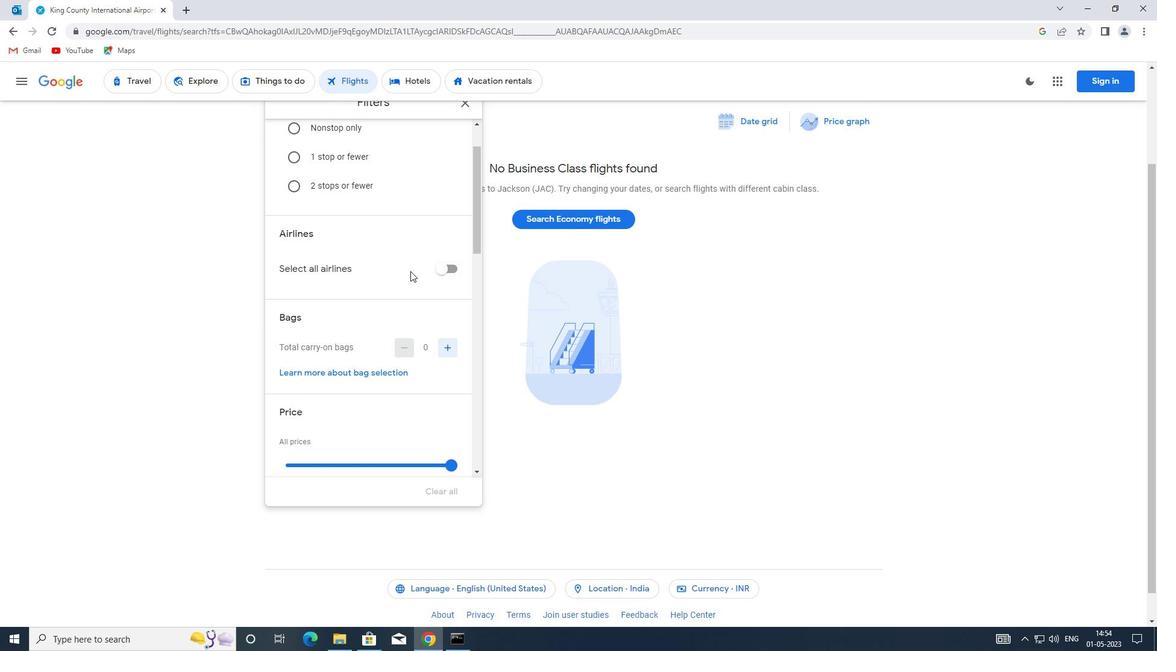 
Action: Mouse scrolled (386, 271) with delta (0, 0)
Screenshot: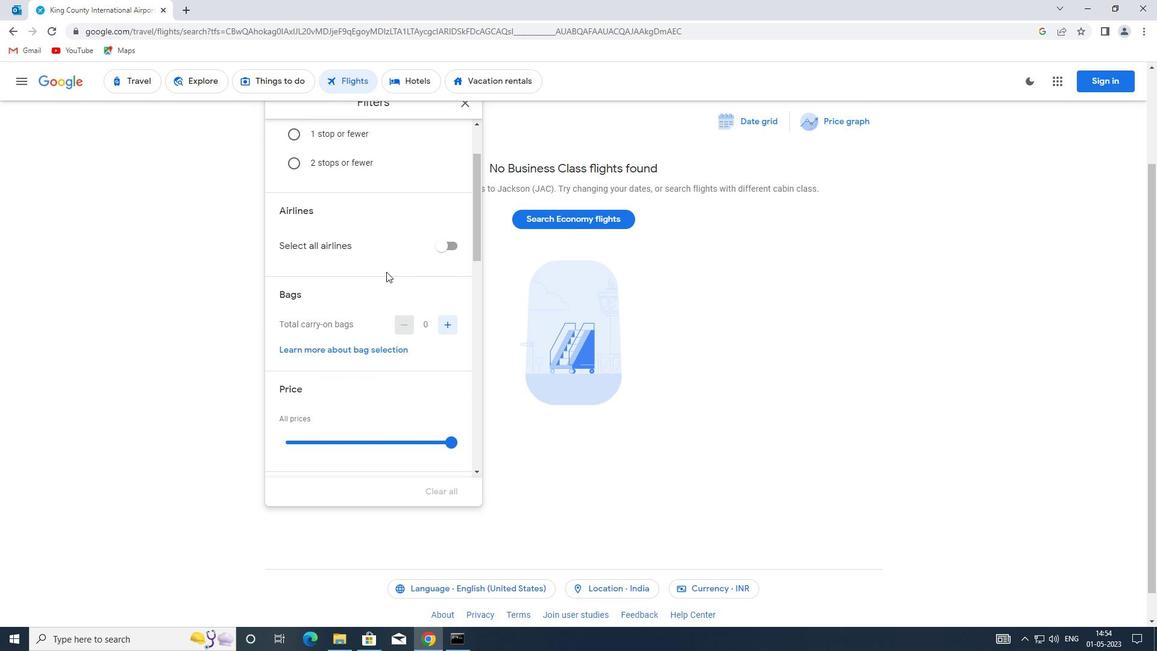 
Action: Mouse moved to (347, 280)
Screenshot: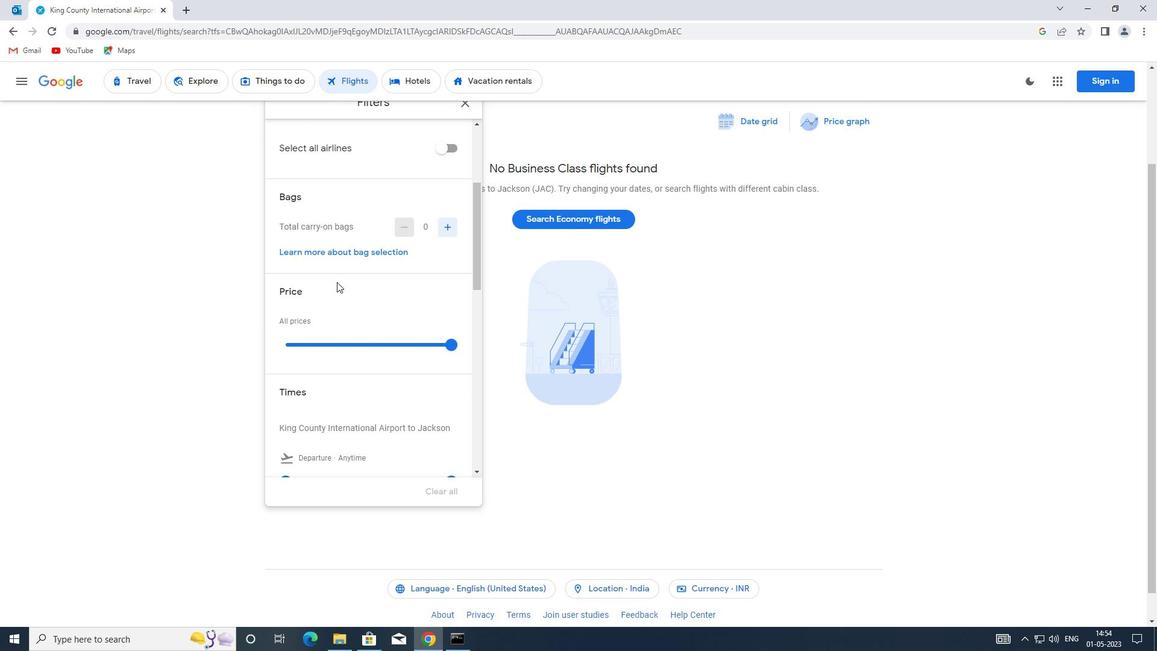 
Action: Mouse scrolled (347, 280) with delta (0, 0)
Screenshot: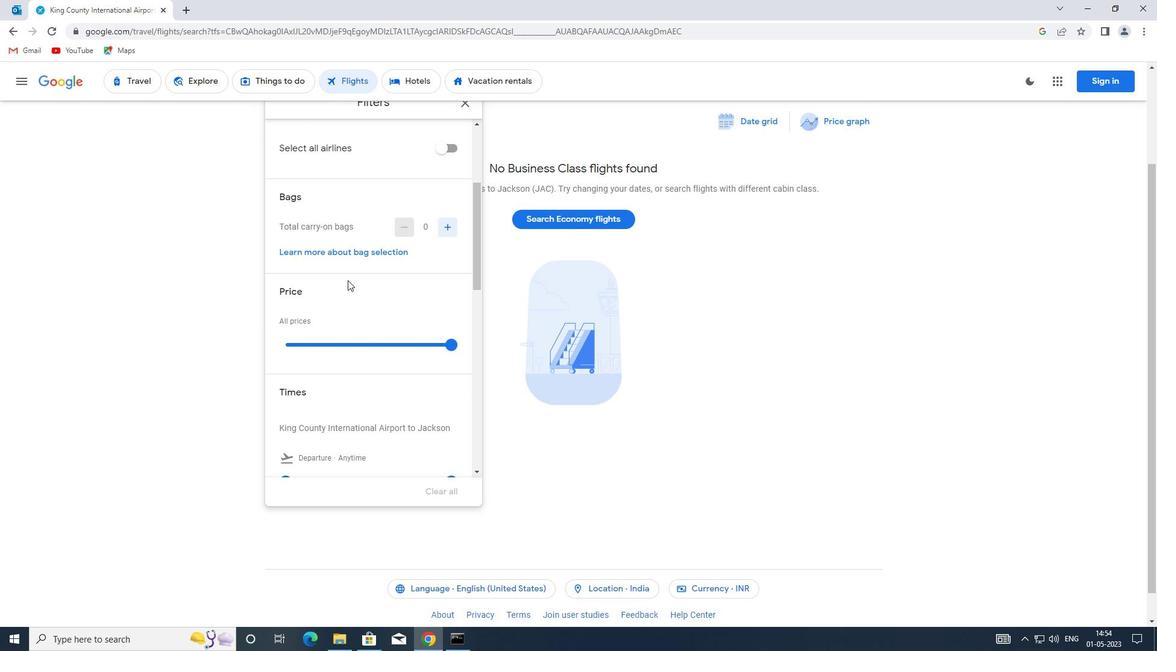 
Action: Mouse moved to (355, 280)
Screenshot: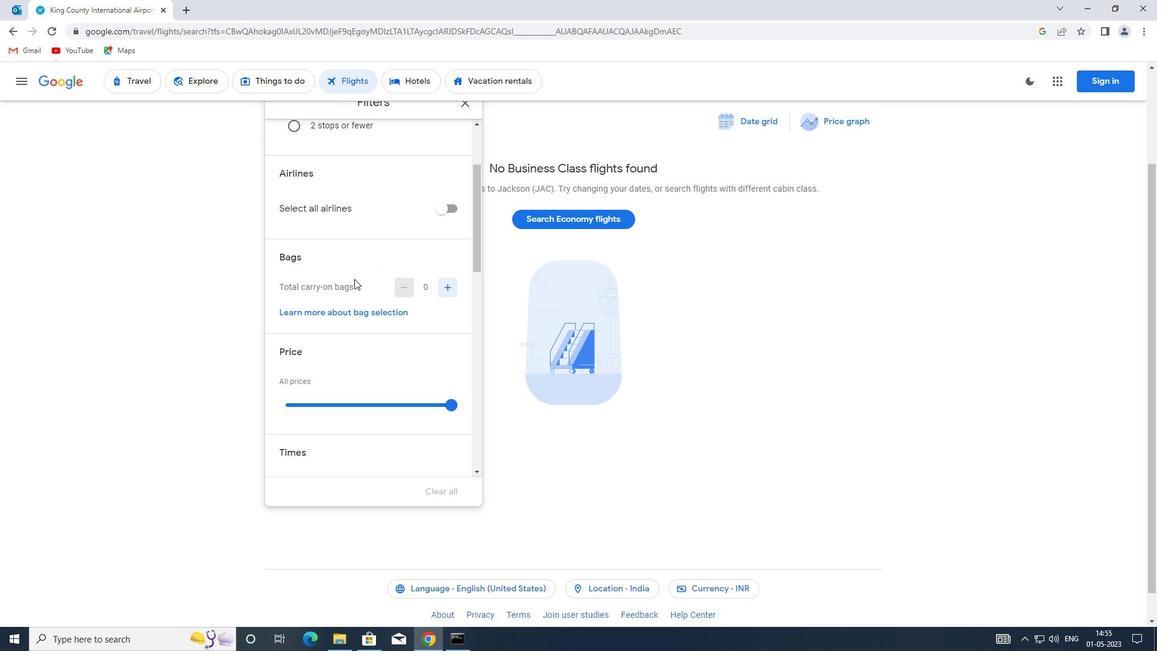 
Action: Mouse scrolled (355, 279) with delta (0, 0)
Screenshot: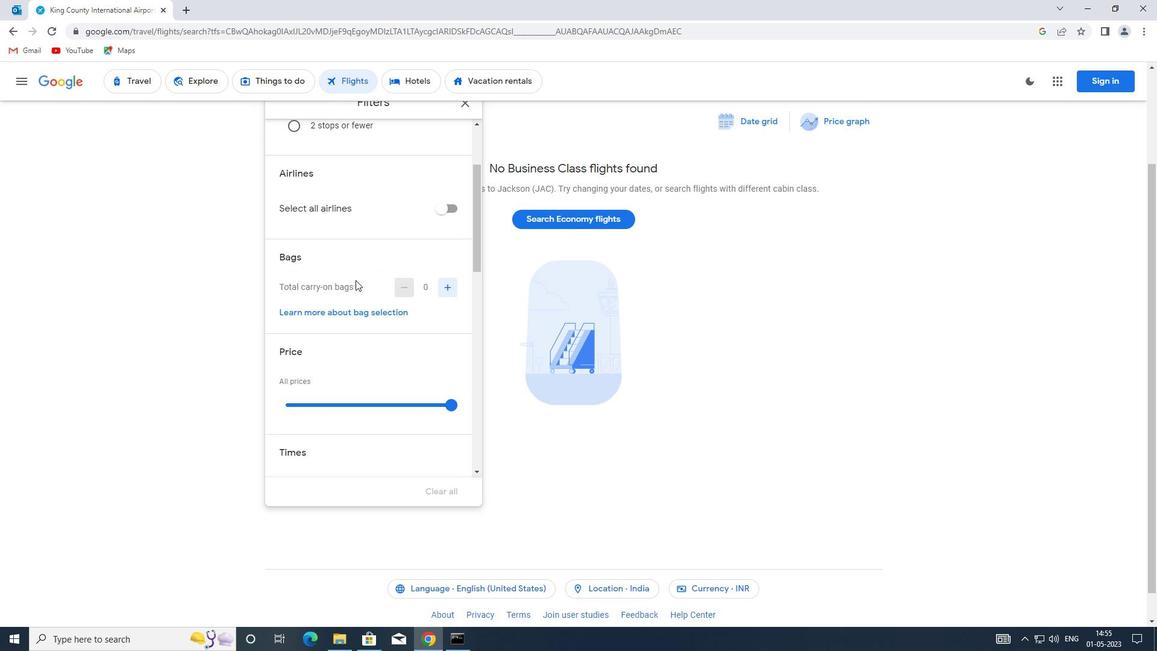 
Action: Mouse moved to (381, 278)
Screenshot: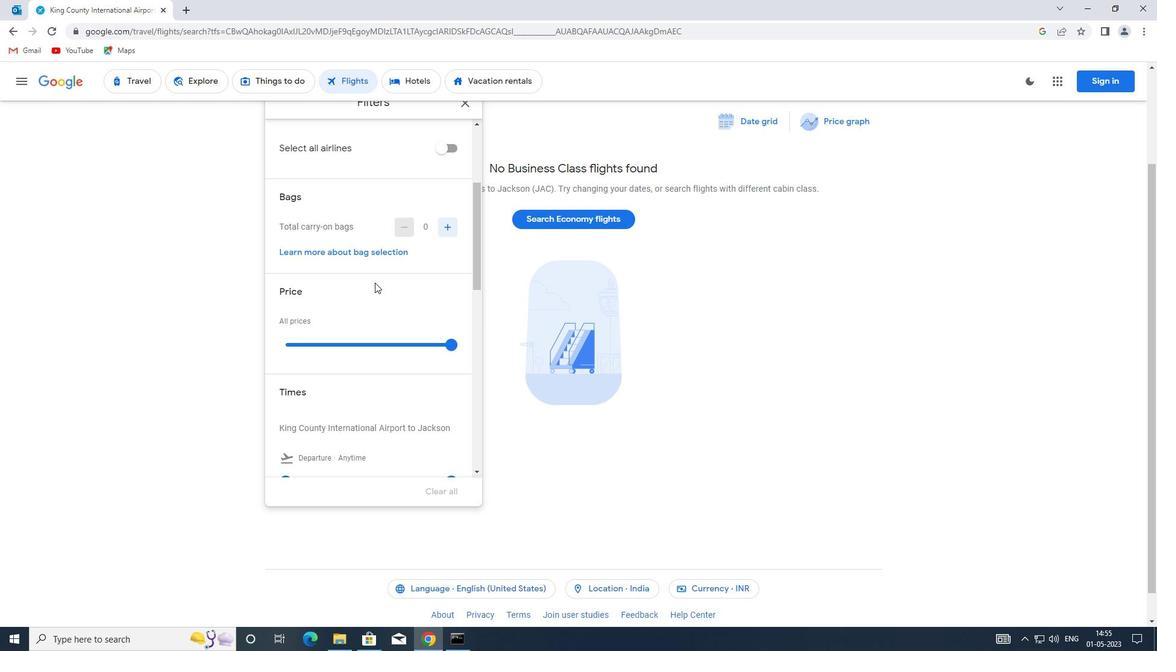
Action: Mouse scrolled (381, 277) with delta (0, 0)
Screenshot: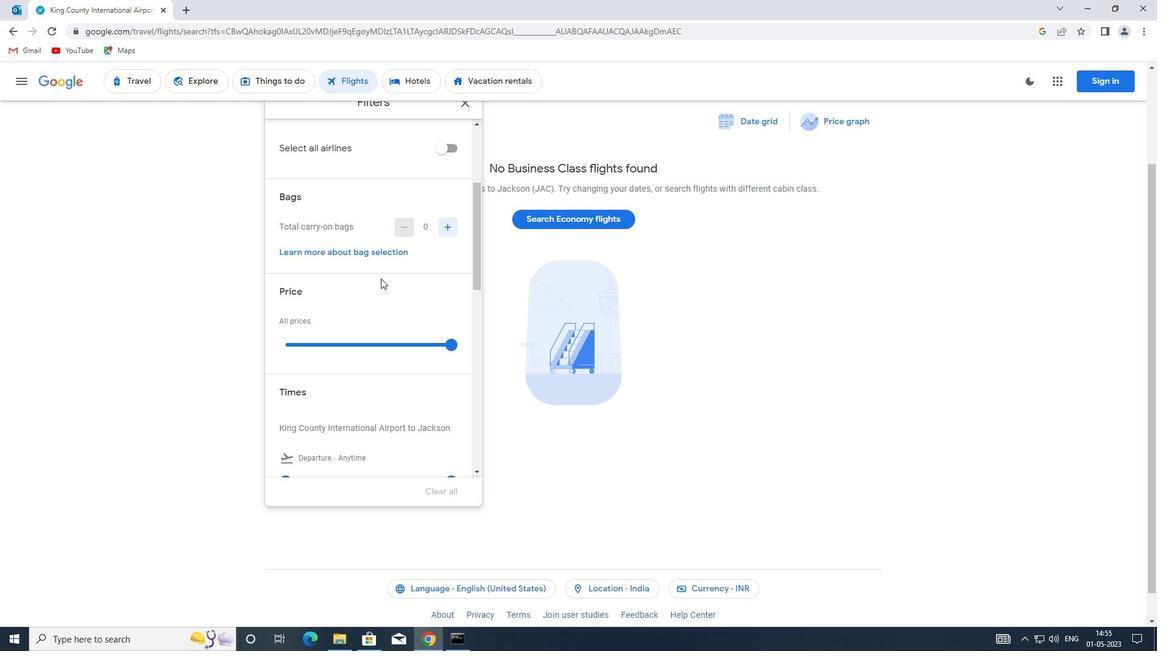 
Action: Mouse moved to (390, 273)
Screenshot: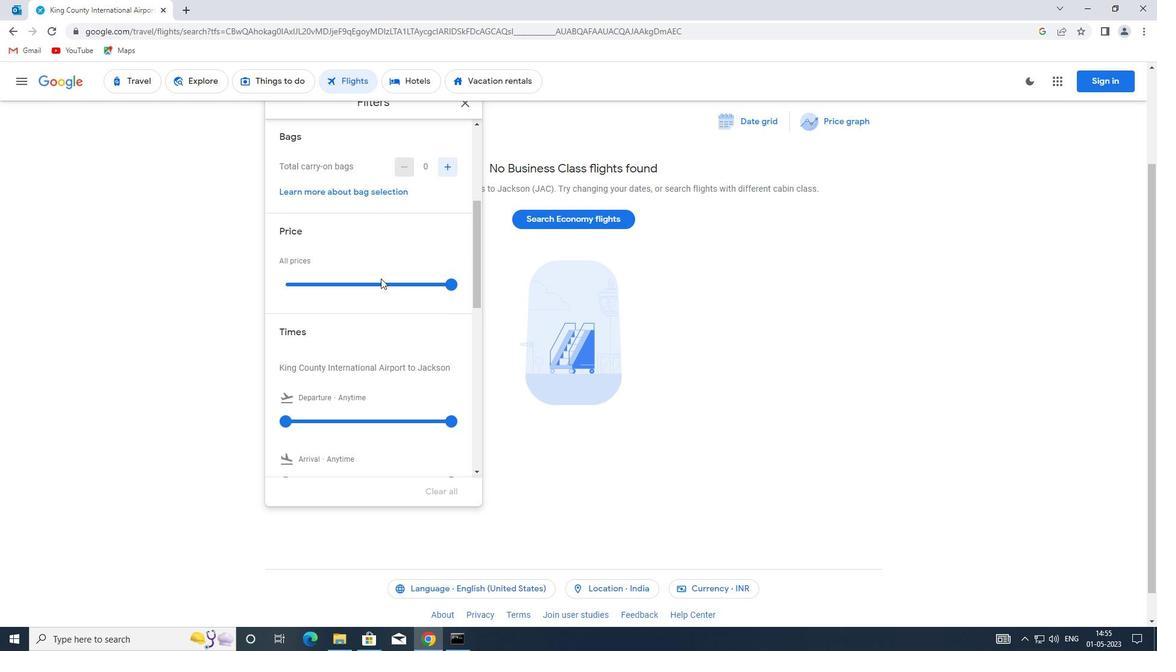 
Action: Mouse scrolled (390, 273) with delta (0, 0)
Screenshot: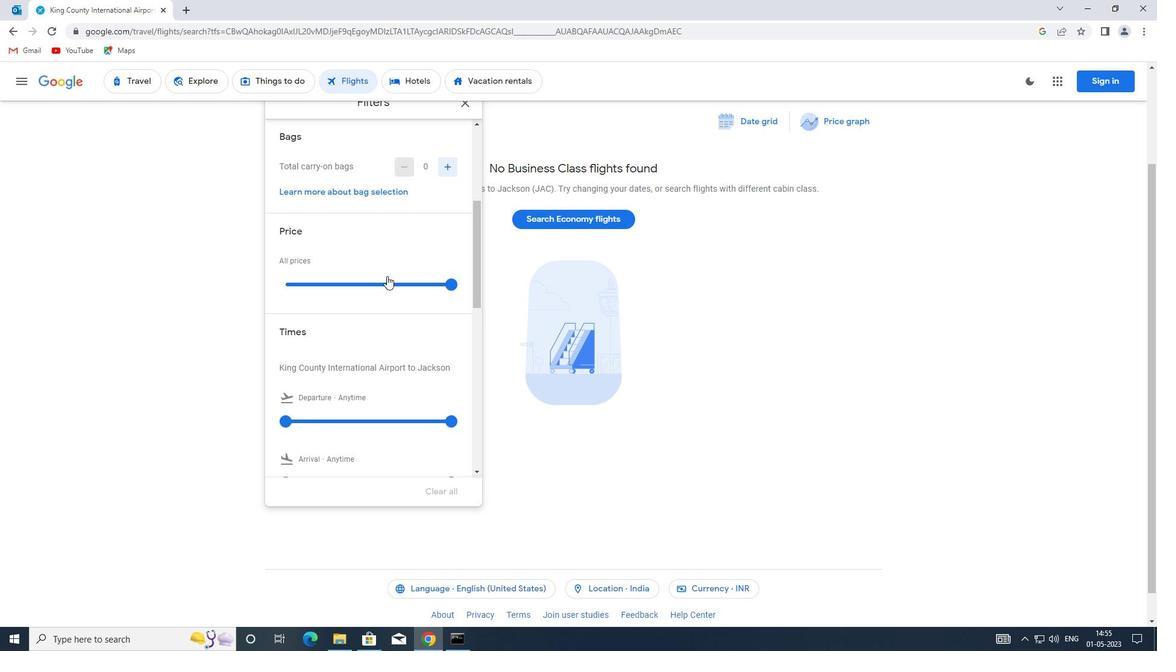 
Action: Mouse moved to (370, 230)
Screenshot: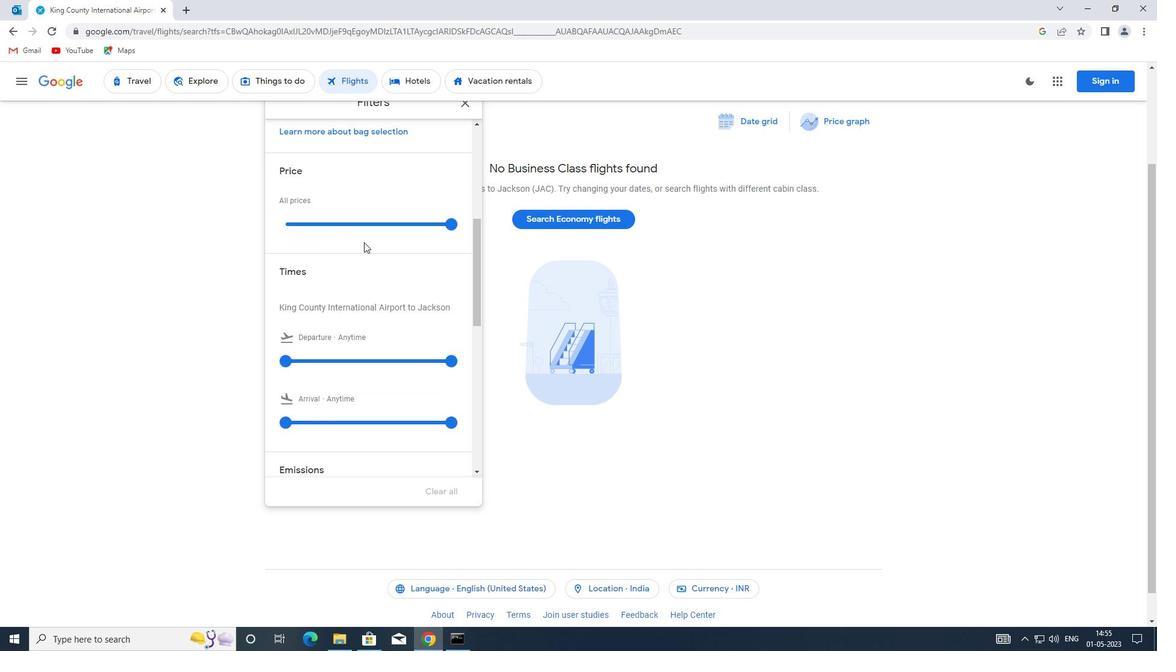 
Action: Mouse pressed left at (370, 230)
Screenshot: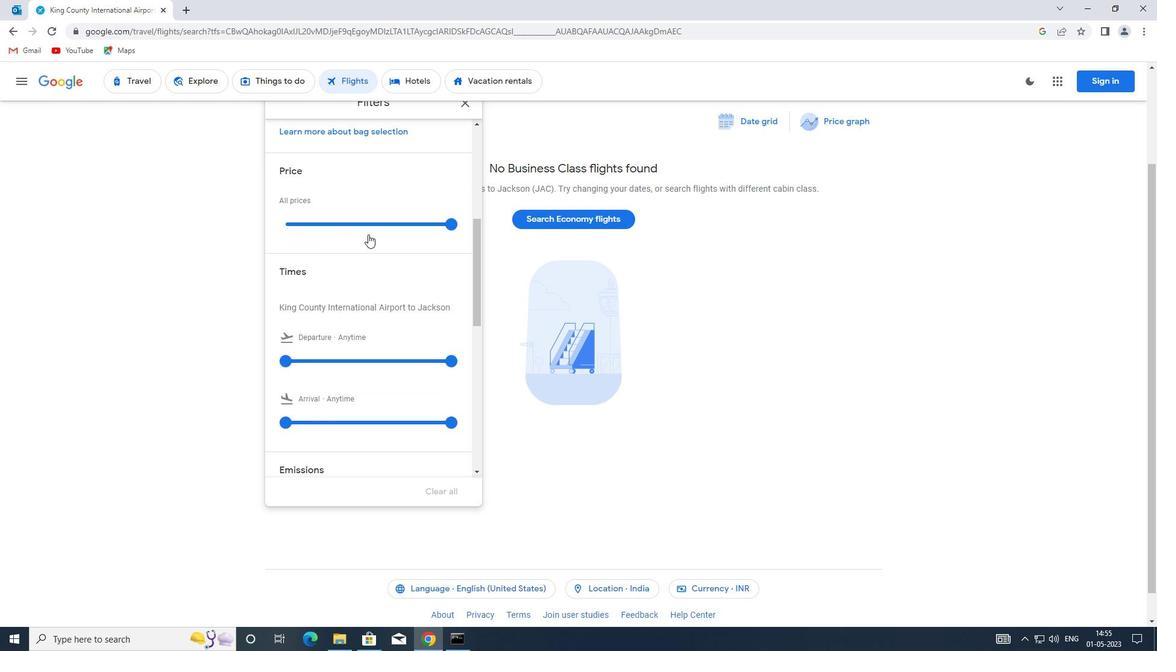 
Action: Mouse moved to (373, 227)
Screenshot: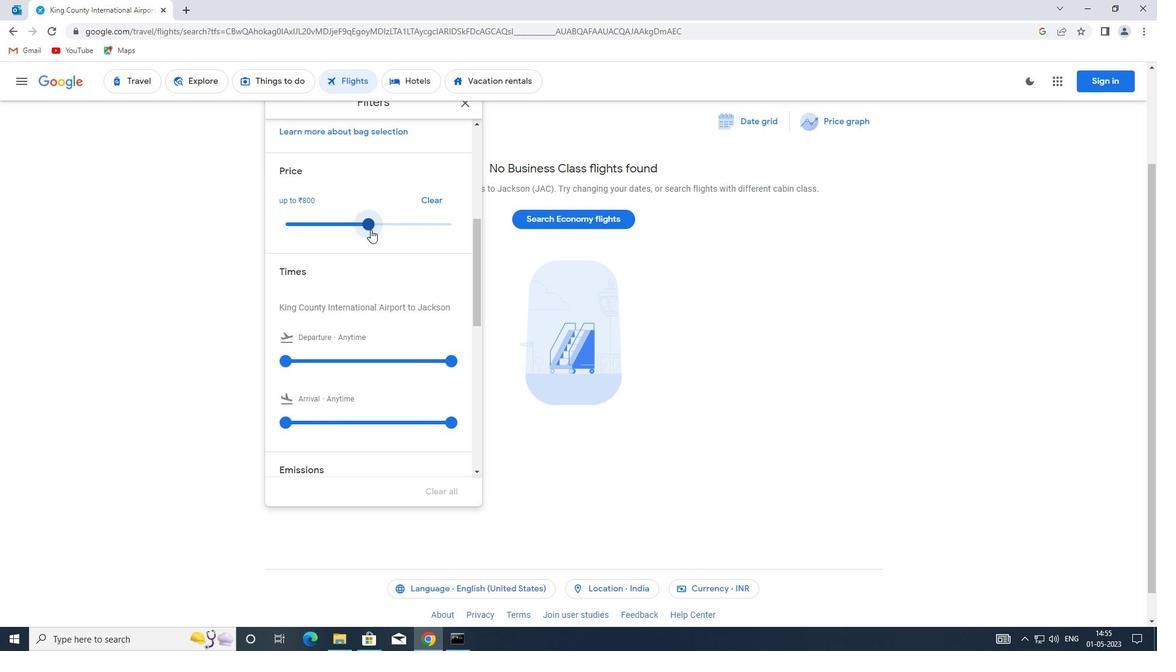
Action: Mouse pressed left at (373, 227)
Screenshot: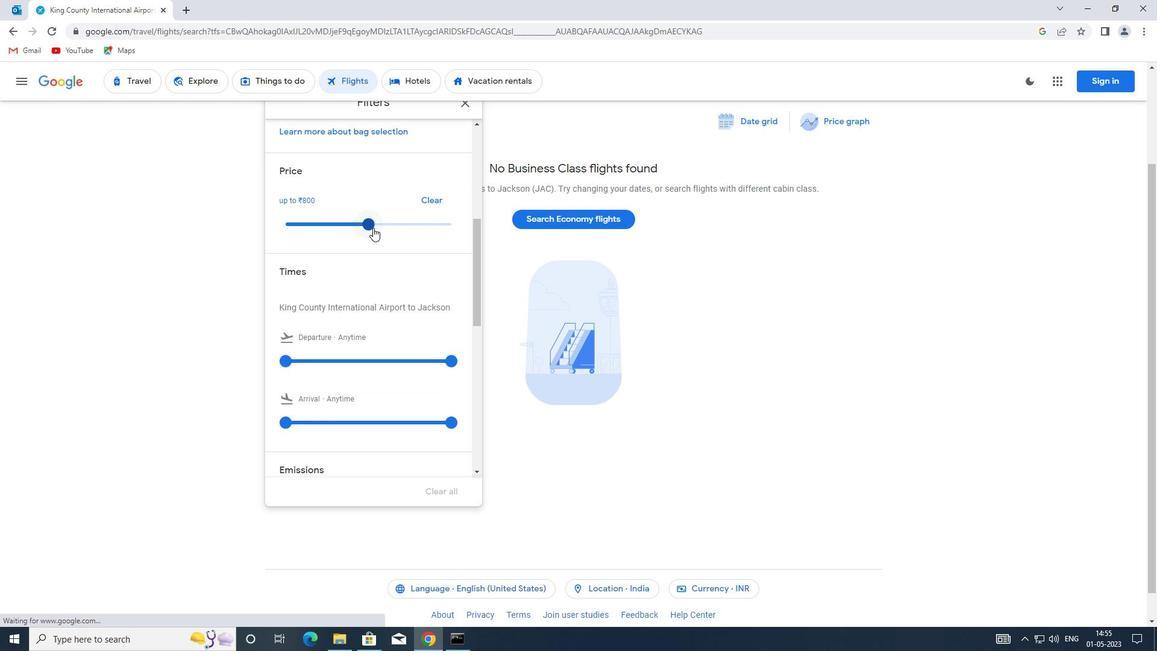 
Action: Mouse moved to (443, 227)
Screenshot: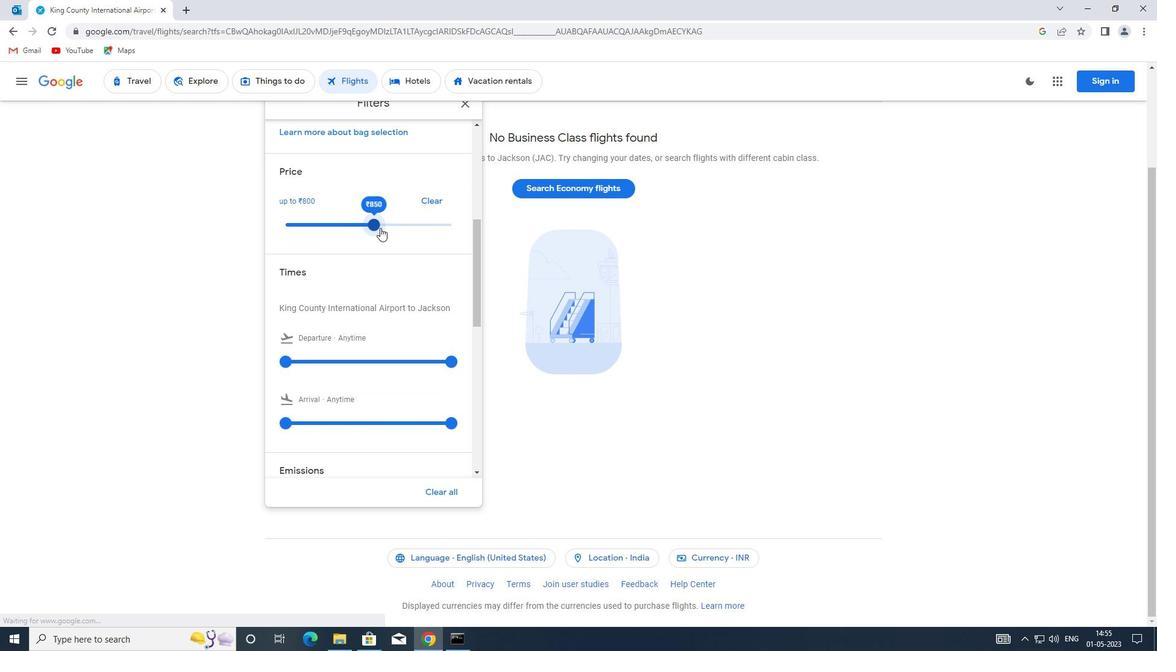 
Action: Mouse pressed left at (443, 227)
Screenshot: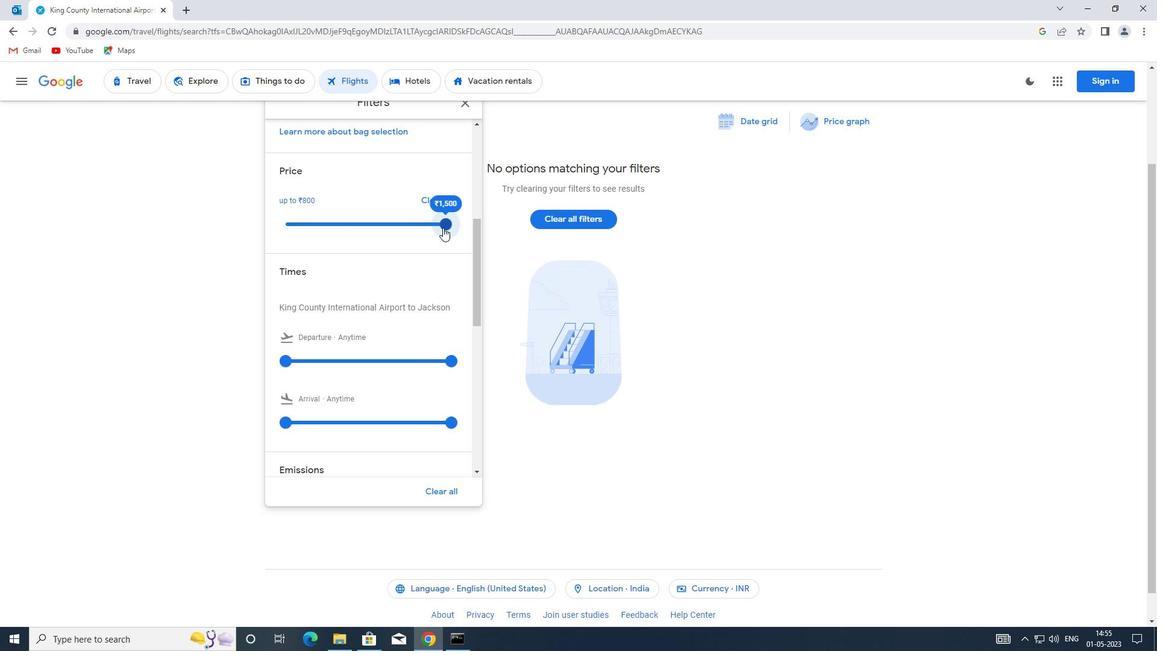 
Action: Mouse moved to (359, 282)
Screenshot: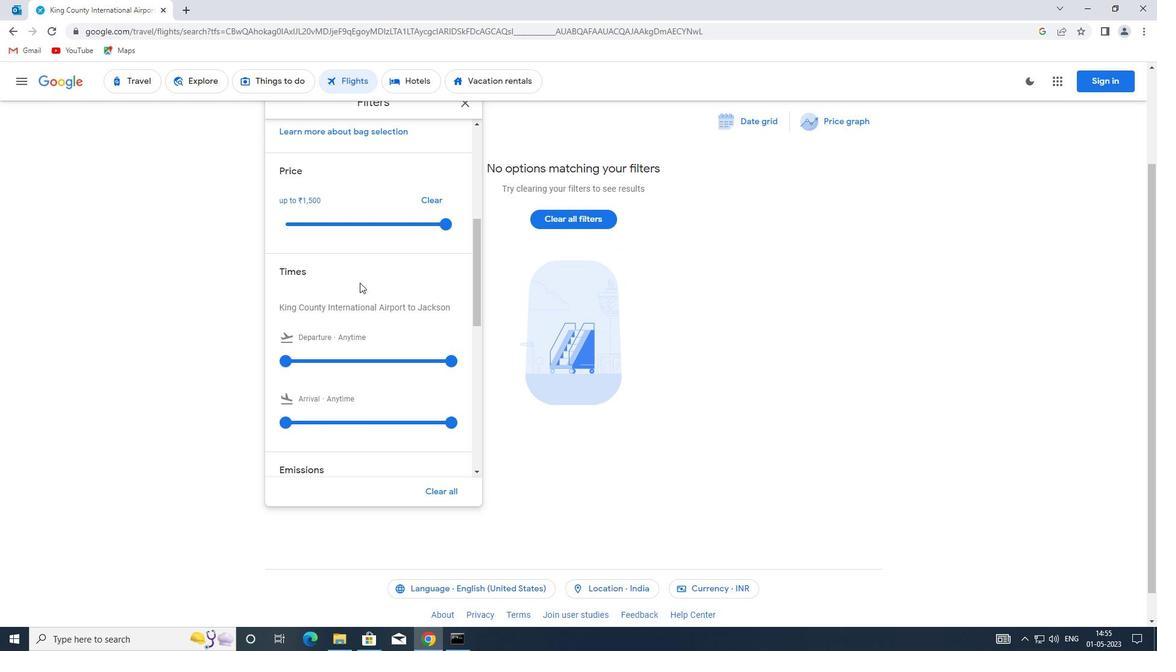 
Action: Mouse scrolled (359, 281) with delta (0, 0)
Screenshot: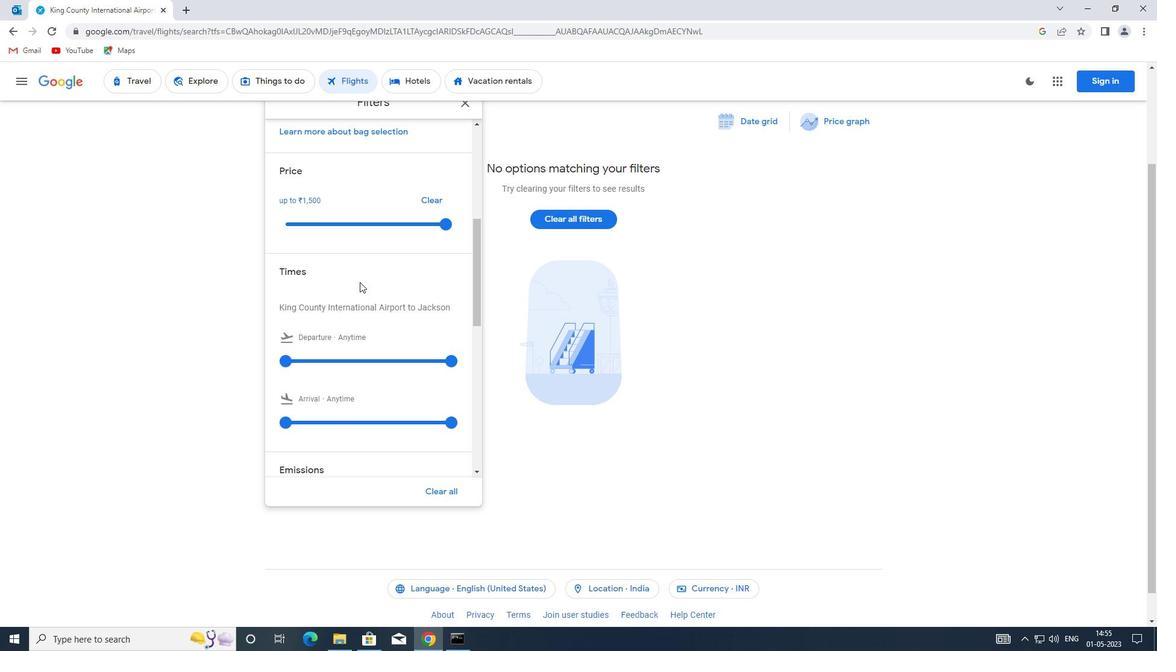 
Action: Mouse moved to (290, 295)
Screenshot: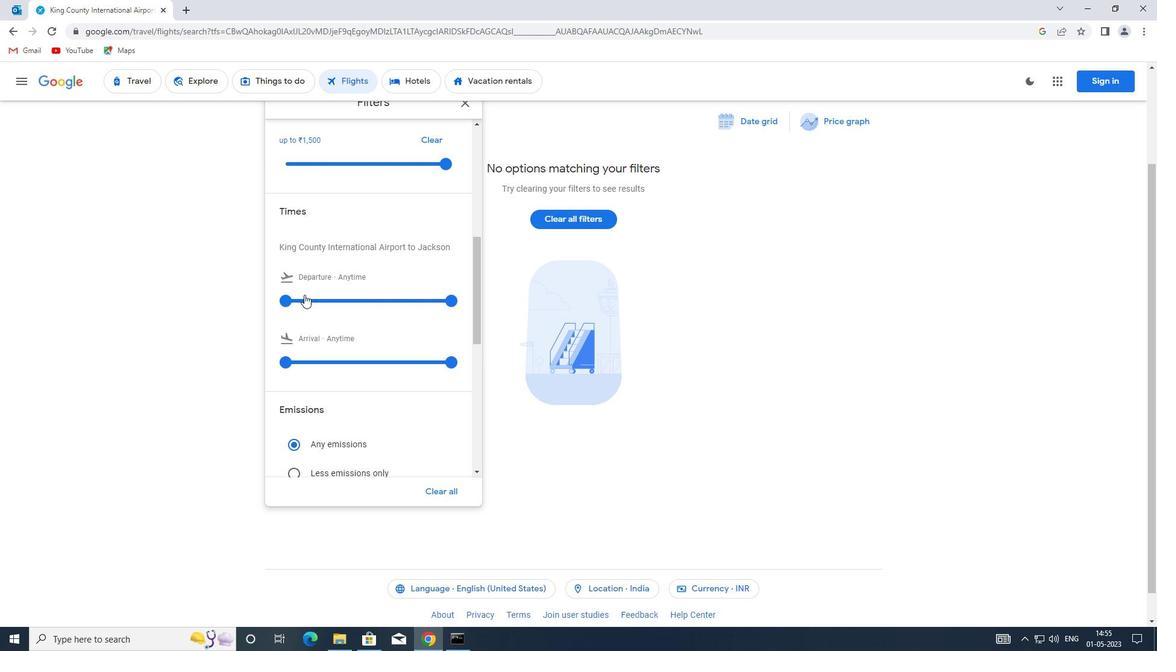 
Action: Mouse pressed left at (290, 295)
Screenshot: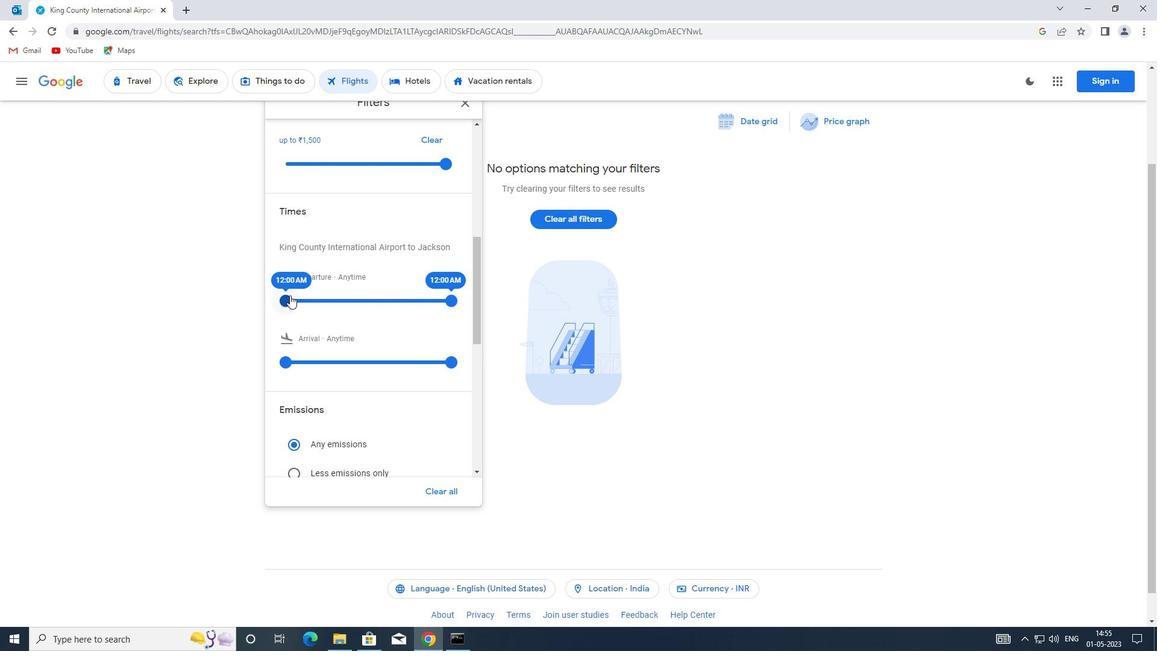 
Action: Mouse moved to (382, 300)
Screenshot: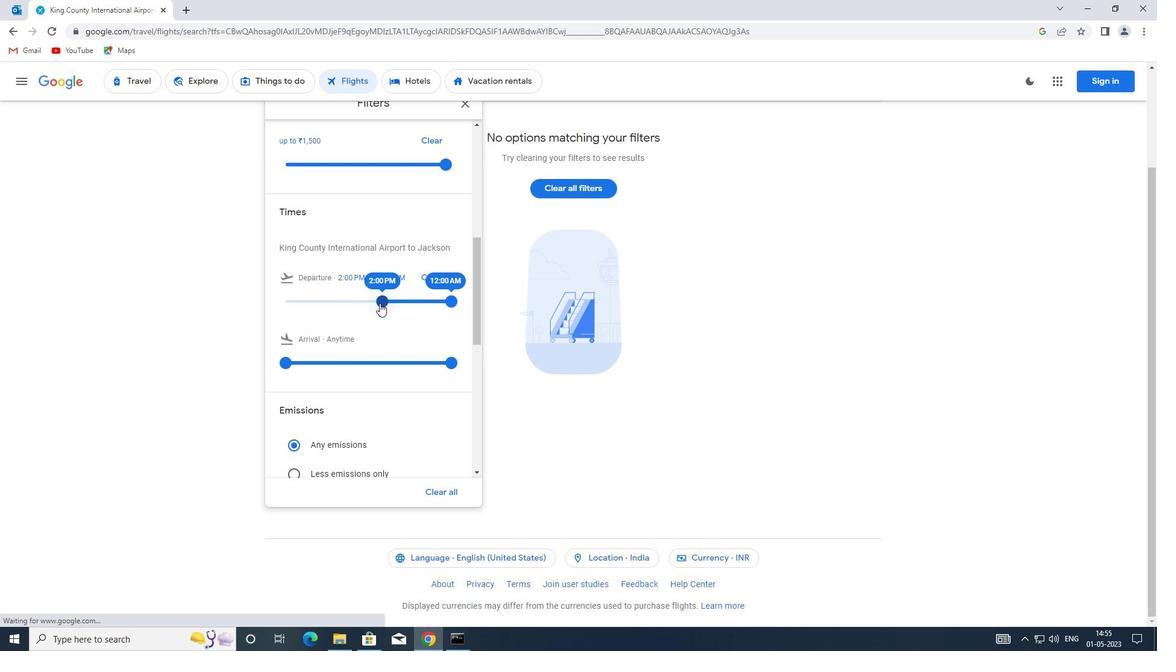
Action: Mouse pressed left at (382, 300)
Screenshot: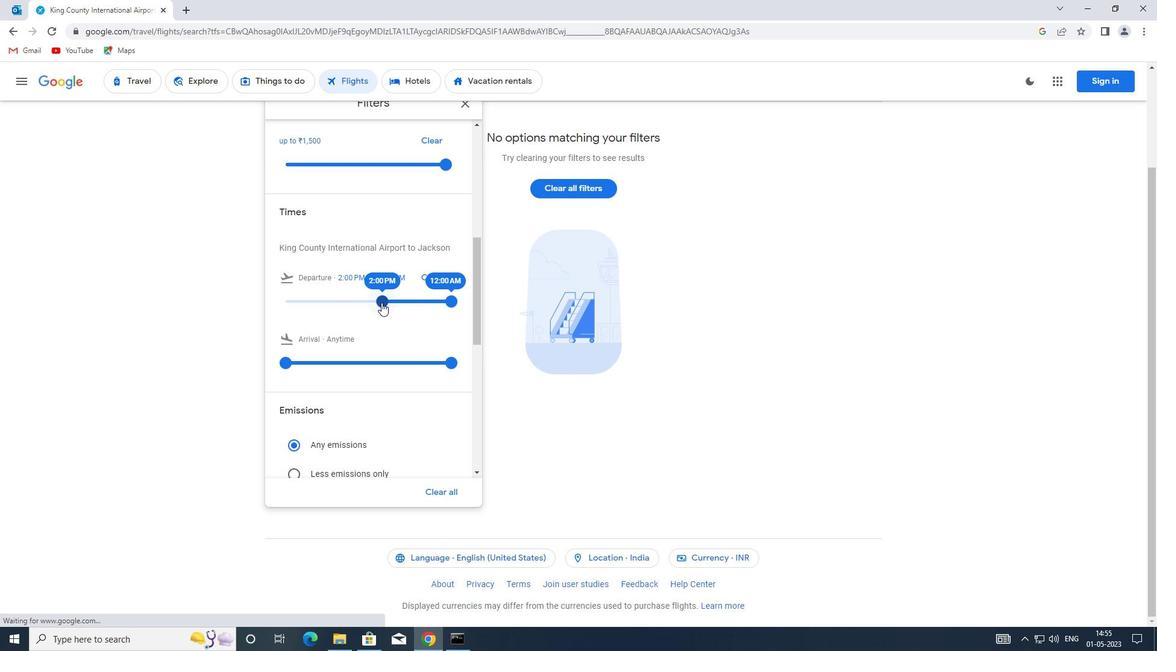 
Action: Mouse moved to (381, 419)
Screenshot: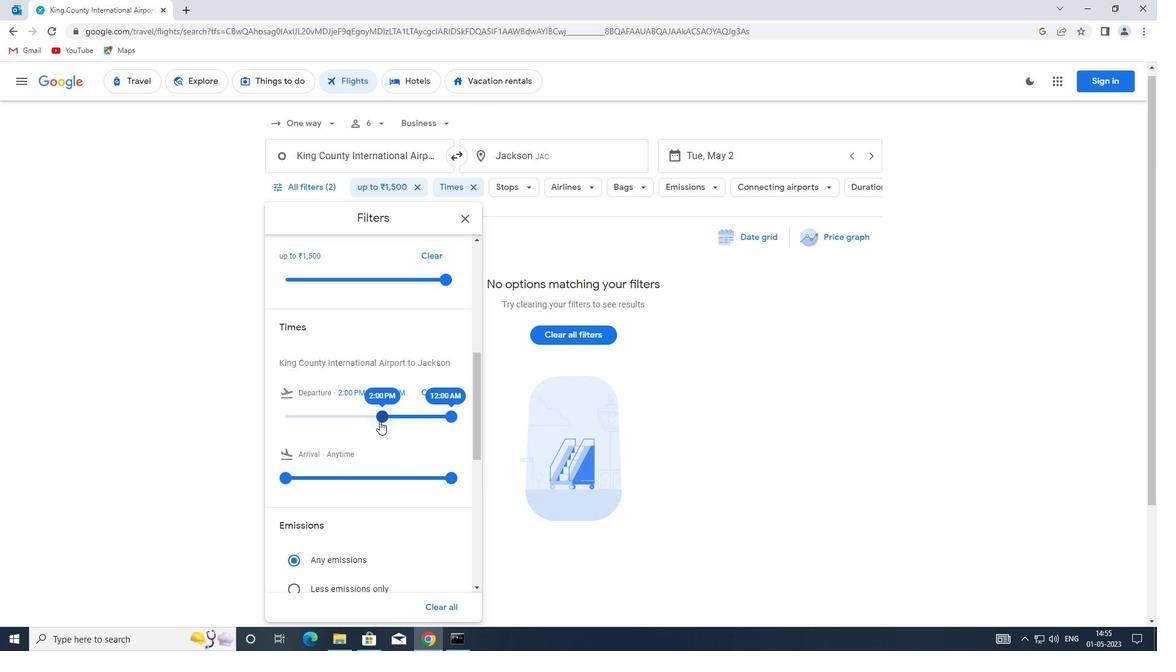 
Action: Mouse pressed left at (381, 419)
Screenshot: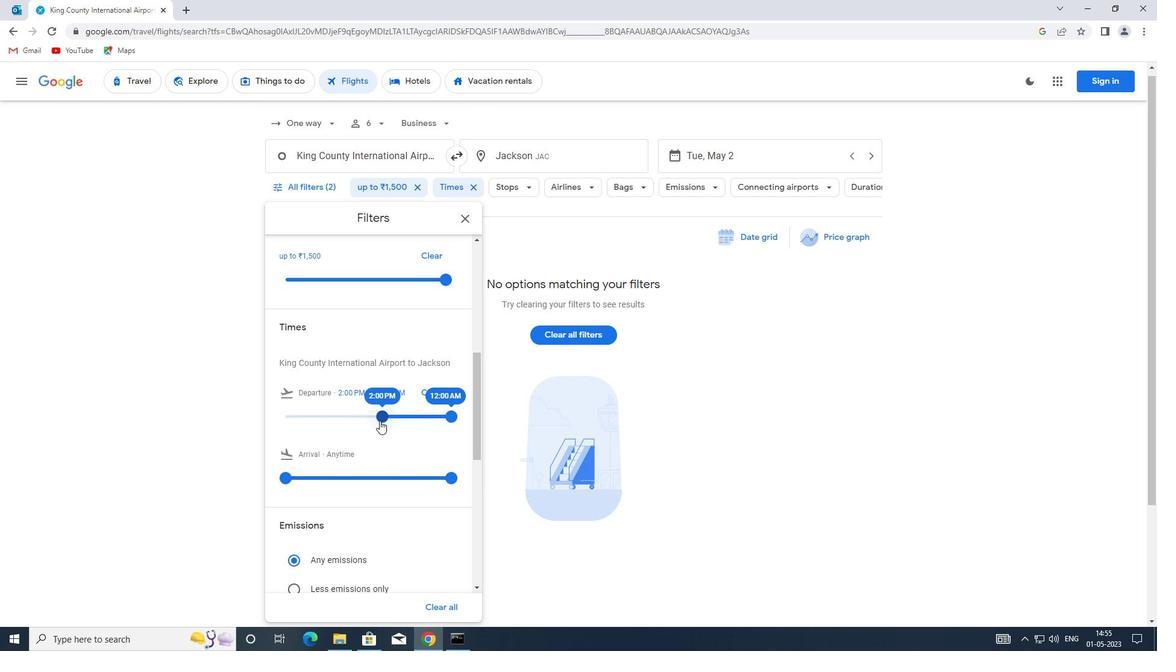 
Action: Mouse moved to (394, 418)
Screenshot: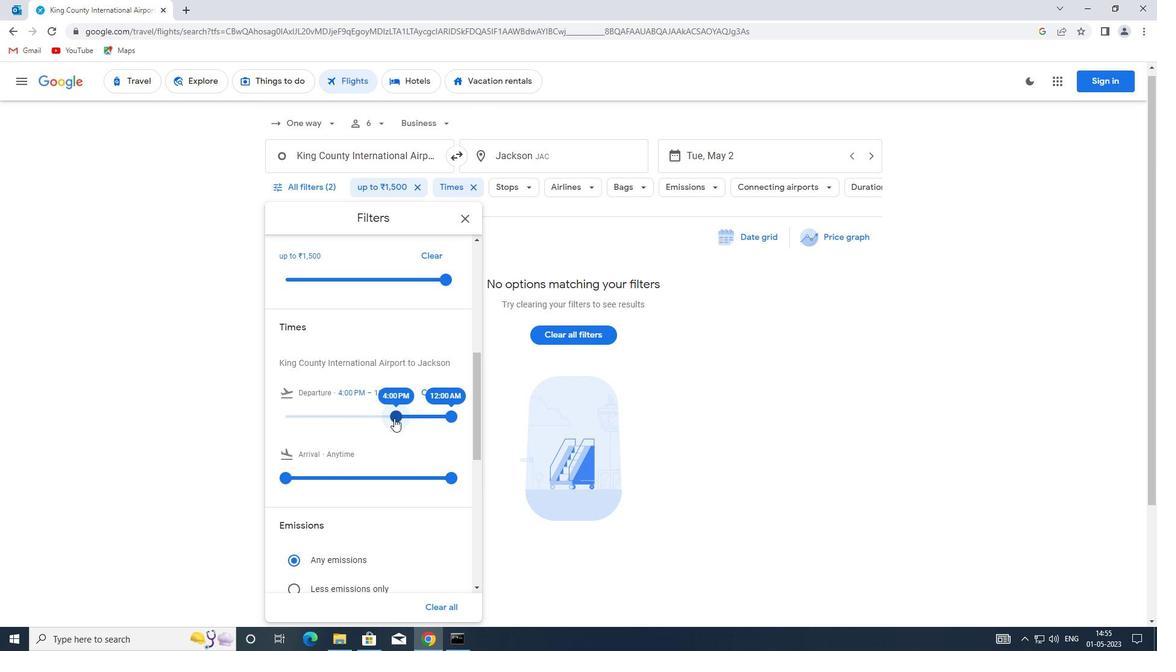 
Action: Mouse pressed left at (394, 418)
Screenshot: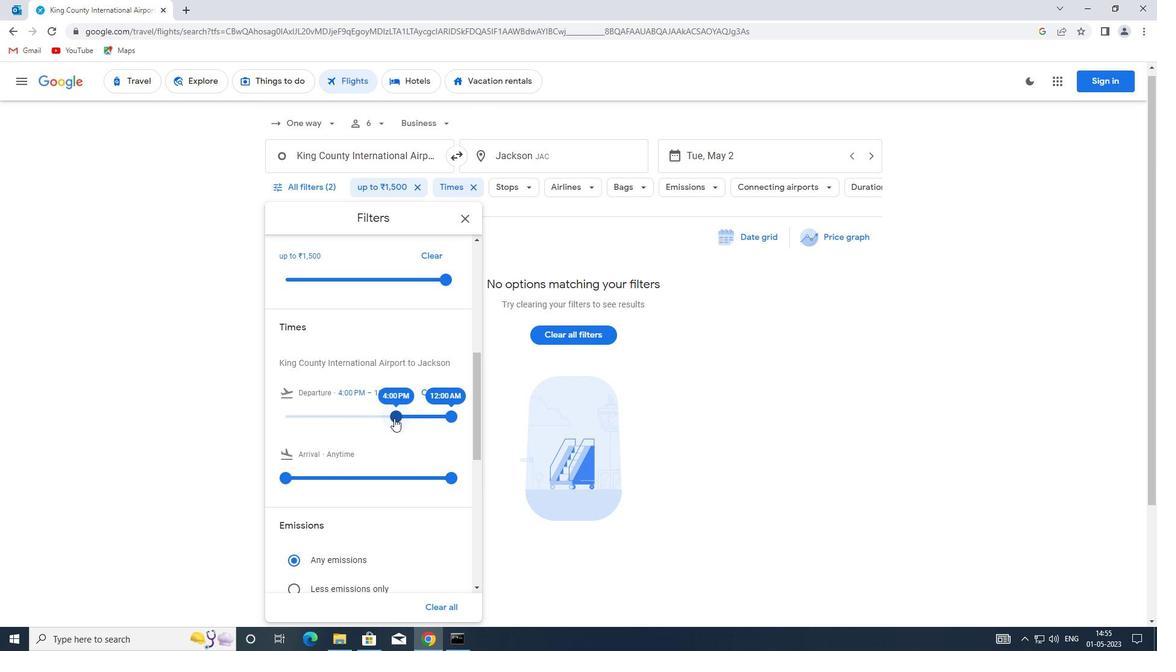 
Action: Mouse moved to (448, 415)
Screenshot: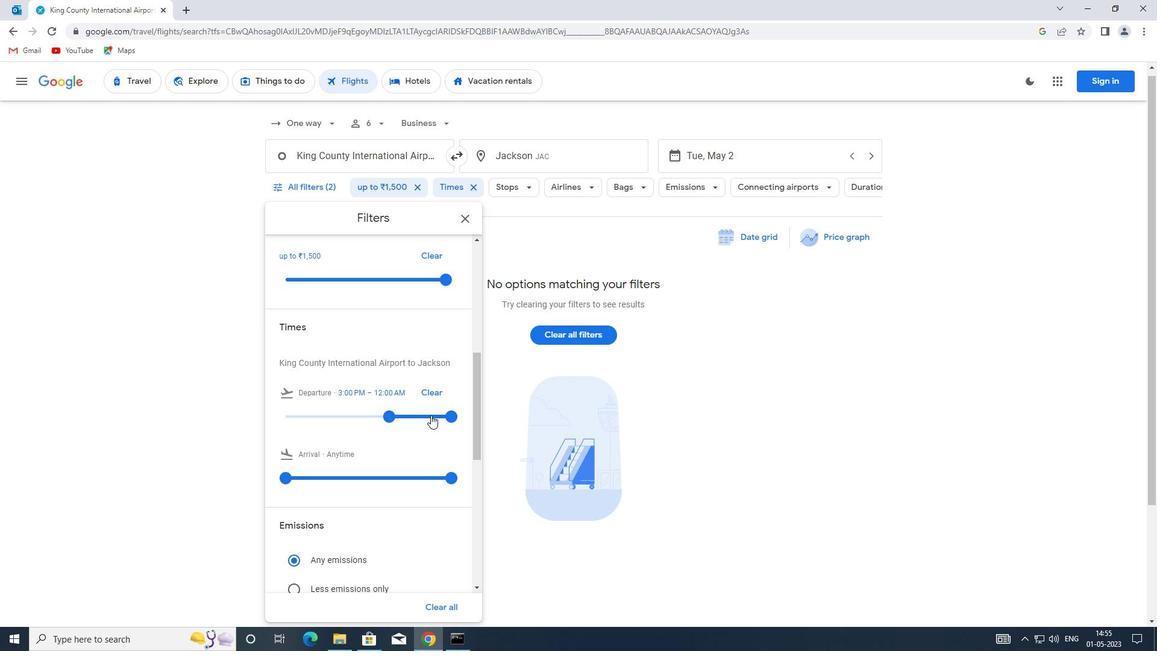 
Action: Mouse pressed left at (448, 415)
Screenshot: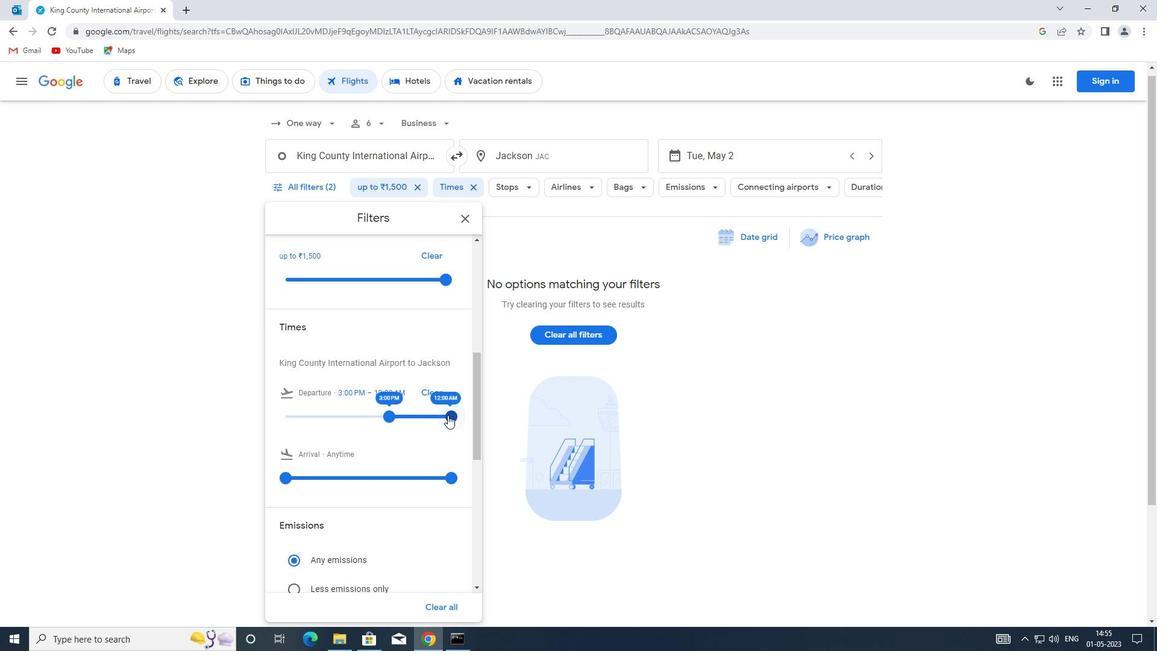 
Action: Mouse moved to (396, 401)
Screenshot: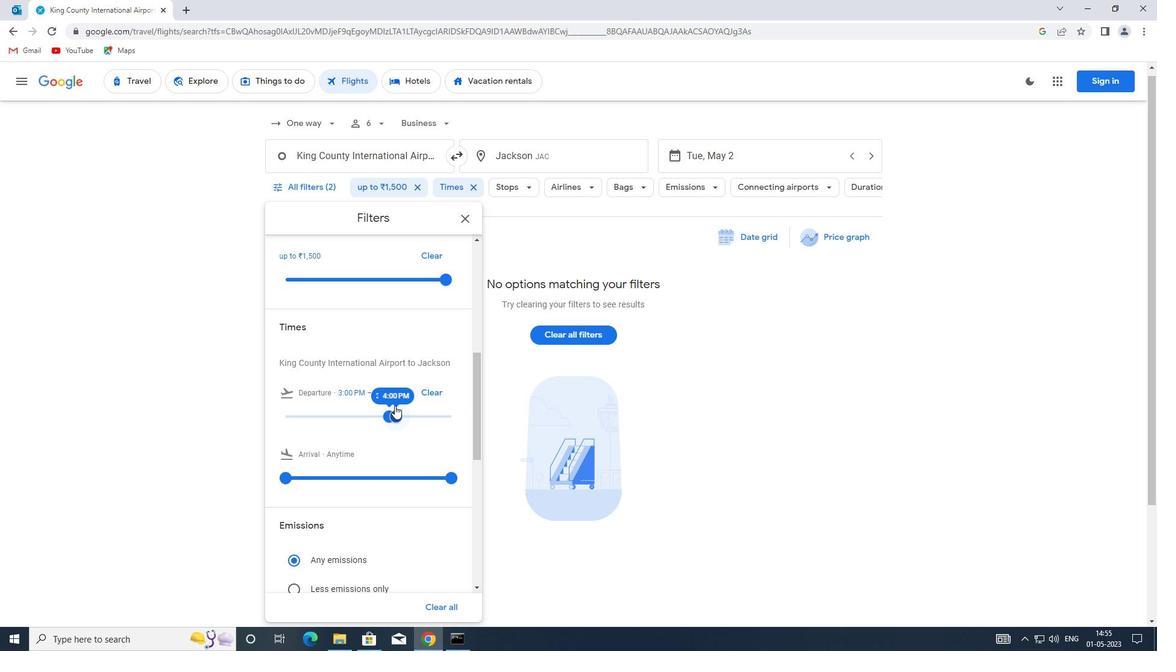 
Action: Mouse scrolled (396, 400) with delta (0, 0)
Screenshot: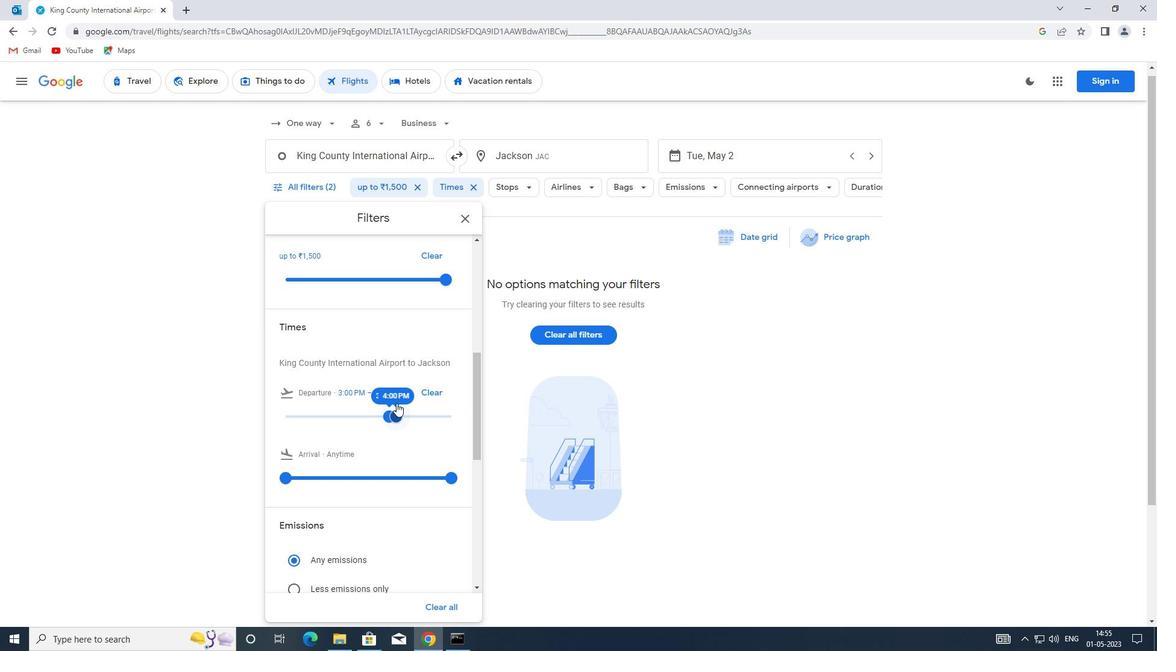 
Action: Mouse moved to (464, 219)
Screenshot: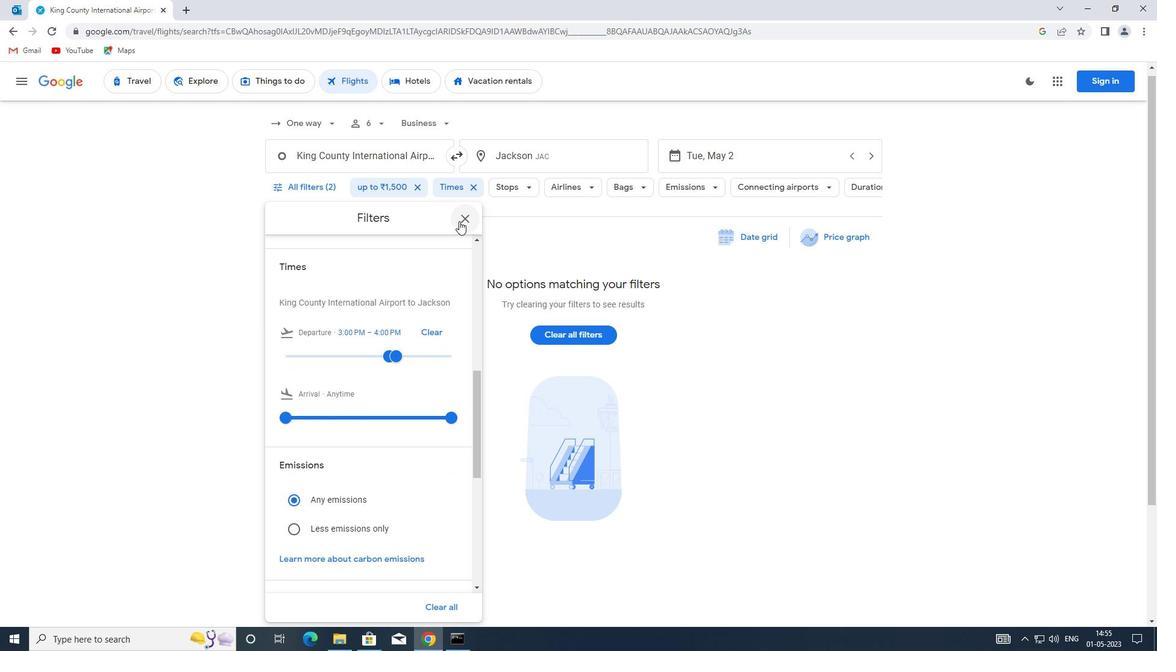 
Action: Mouse pressed left at (464, 219)
Screenshot: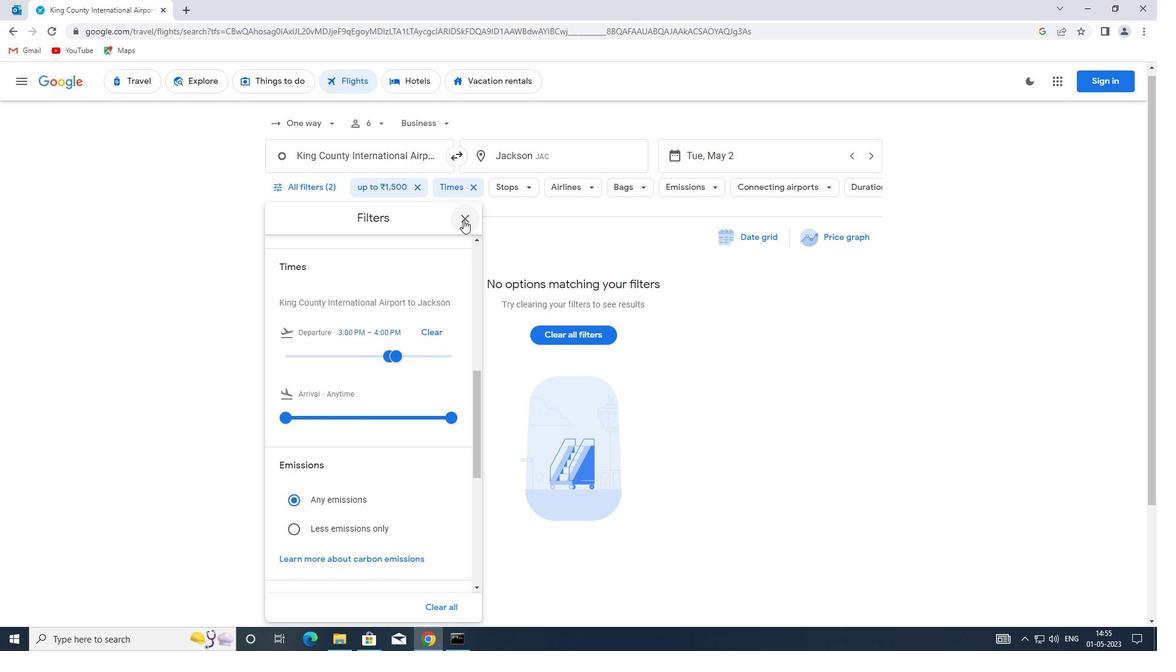 
